 Task: Open Card Copyright Protection Review in Board Social Media Influencer Giveaway Campaign Creation and Management to Workspace Content Writing and add a team member Softage.1@softage.net, a label Green, a checklist Podcasting, an attachment from Trello, a color Green and finally, add a card description 'Develop and launch new customer retention program' and a comment 'Given the potential impact of this task on our team morale and motivation, let us ensure that we approach it with a sense of positivity and enthusiasm.'. Add a start date 'Jan 09, 1900' with a due date 'Jan 16, 1900'
Action: Mouse moved to (104, 310)
Screenshot: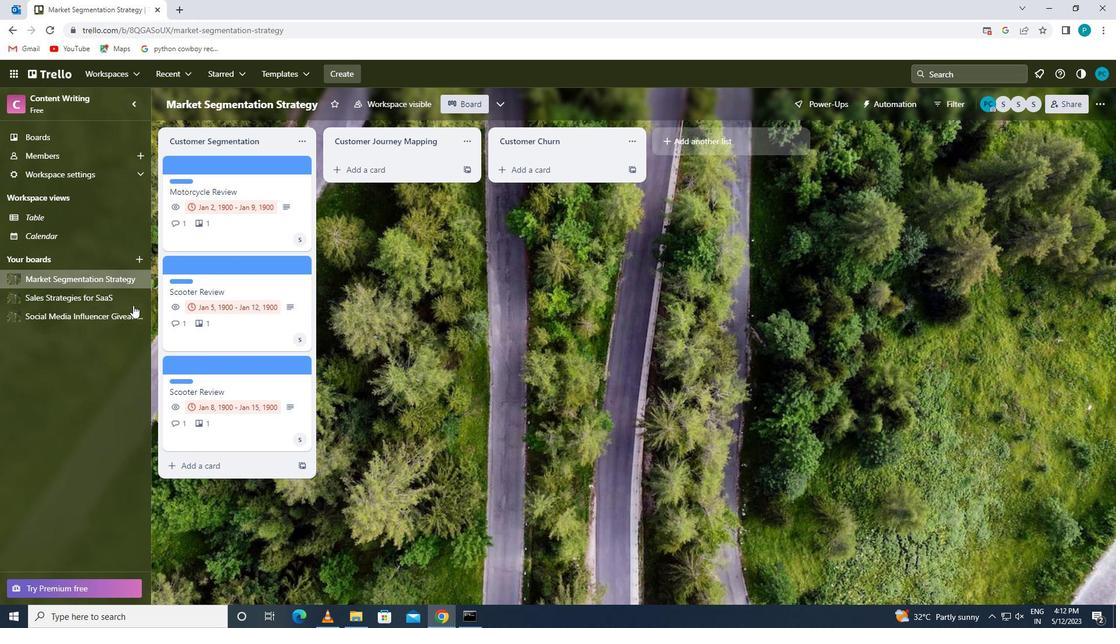 
Action: Mouse pressed left at (104, 310)
Screenshot: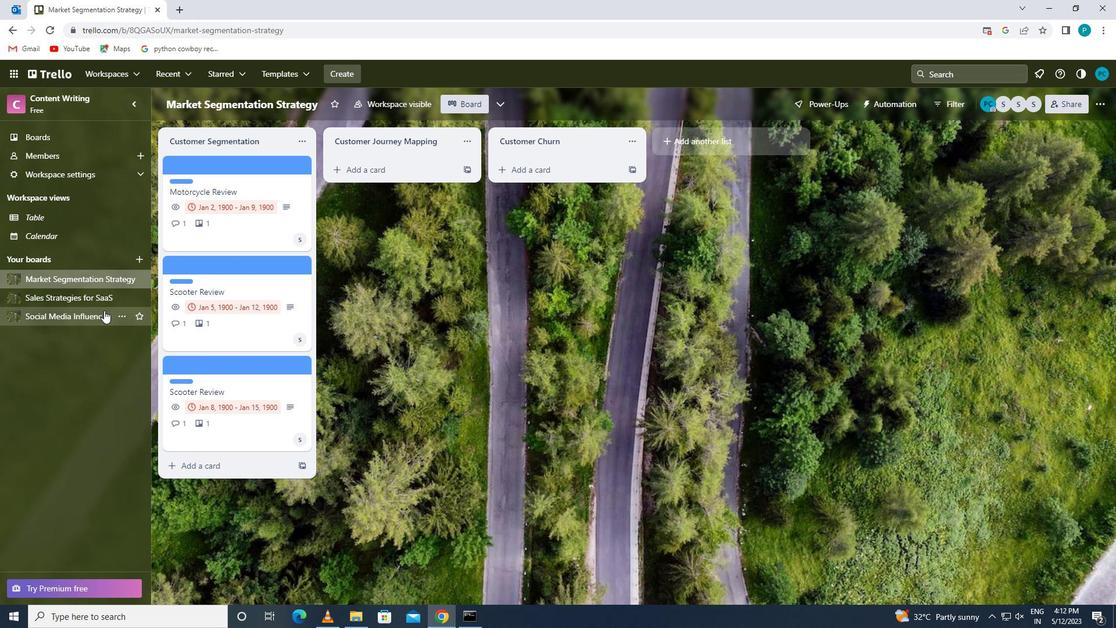 
Action: Mouse moved to (201, 369)
Screenshot: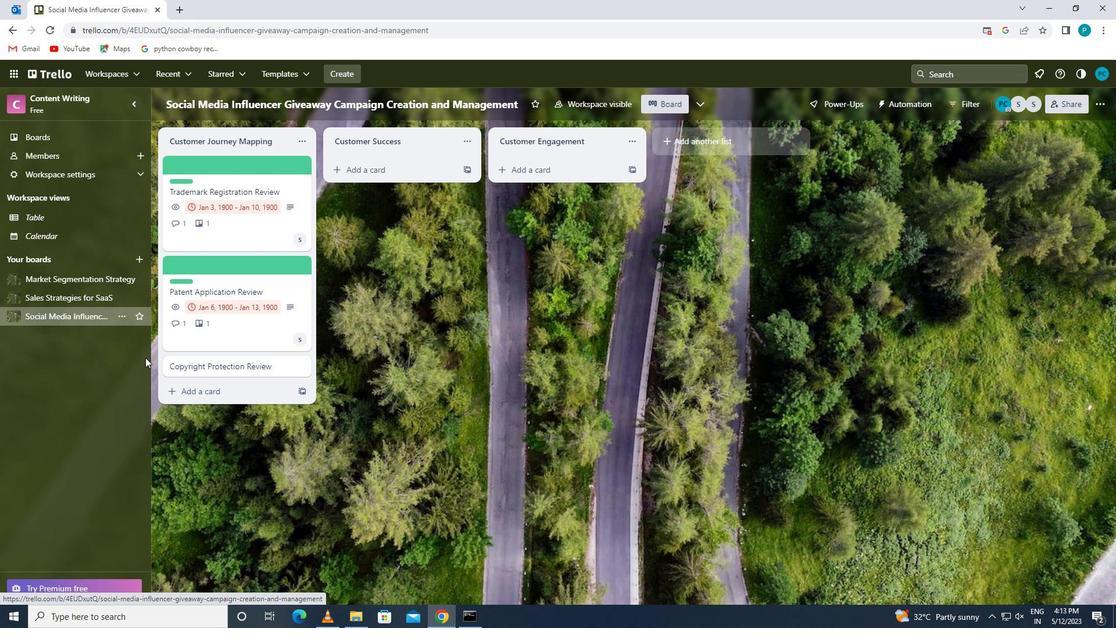 
Action: Mouse pressed left at (201, 369)
Screenshot: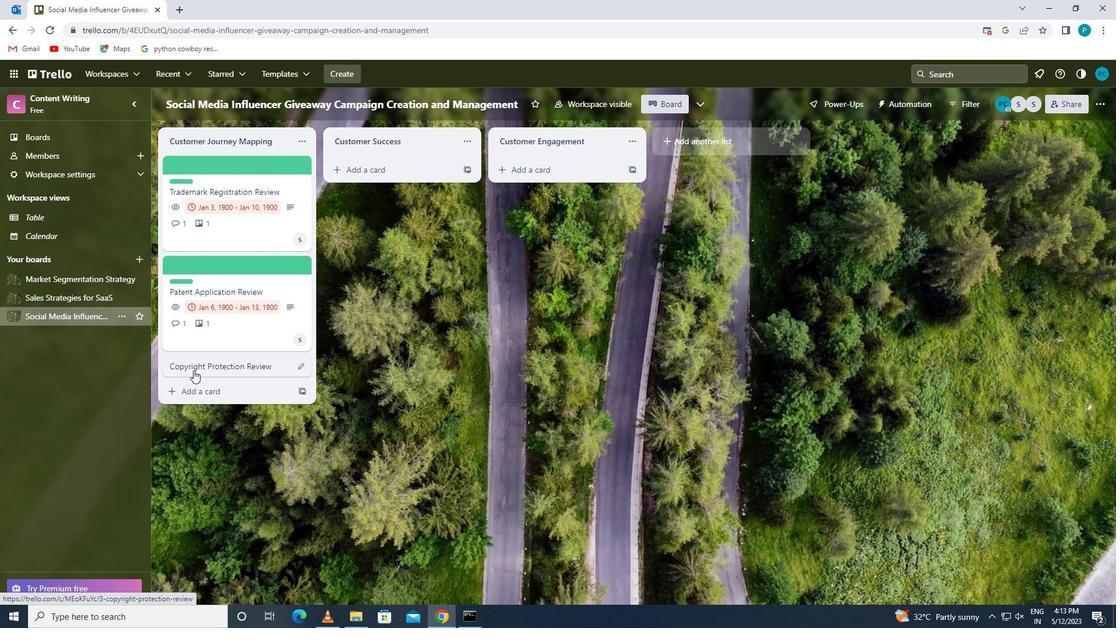
Action: Mouse moved to (701, 201)
Screenshot: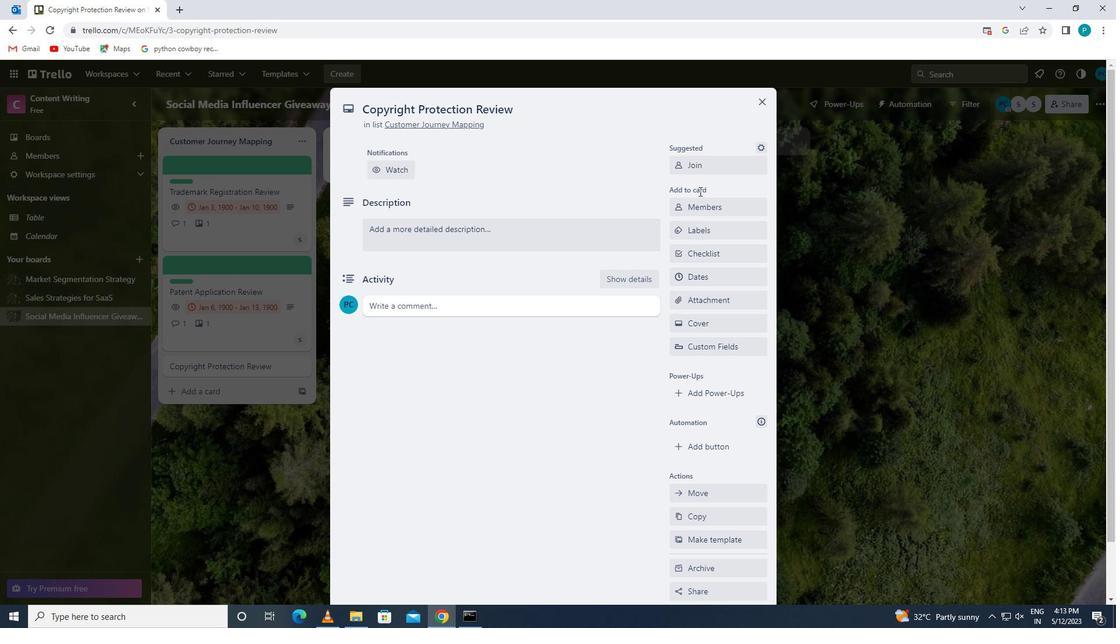 
Action: Mouse pressed left at (701, 201)
Screenshot: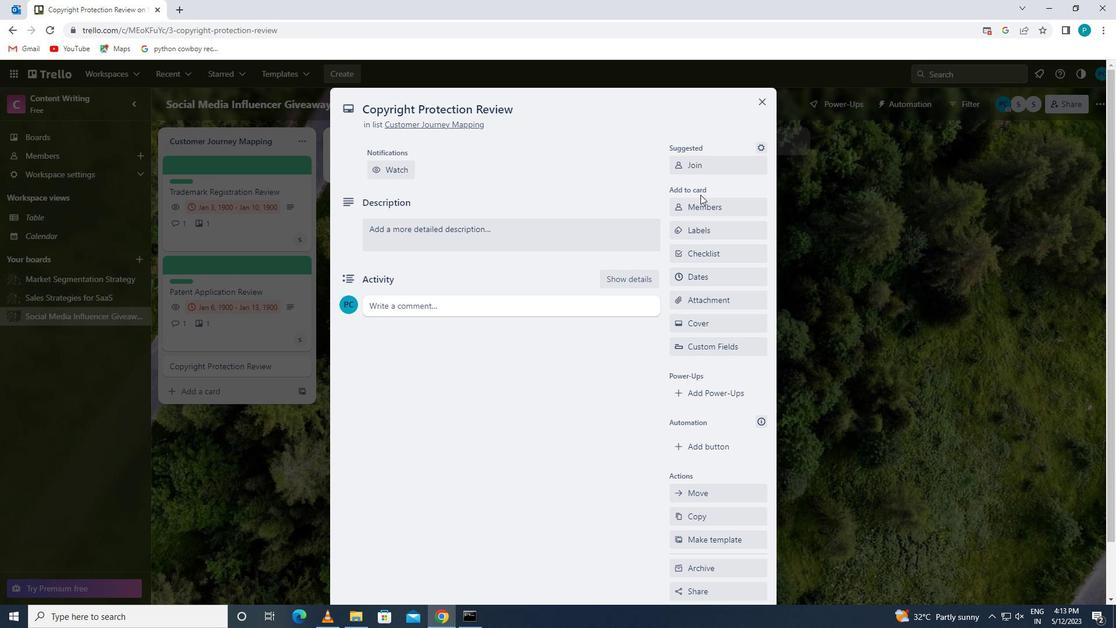 
Action: Mouse moved to (696, 255)
Screenshot: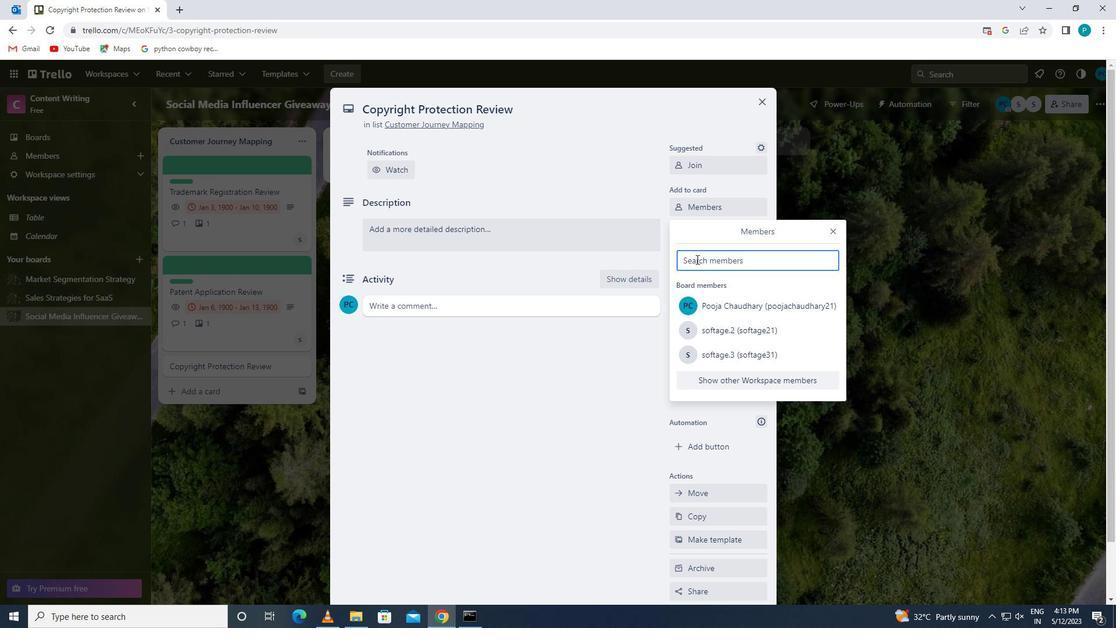 
Action: Key pressed s
Screenshot: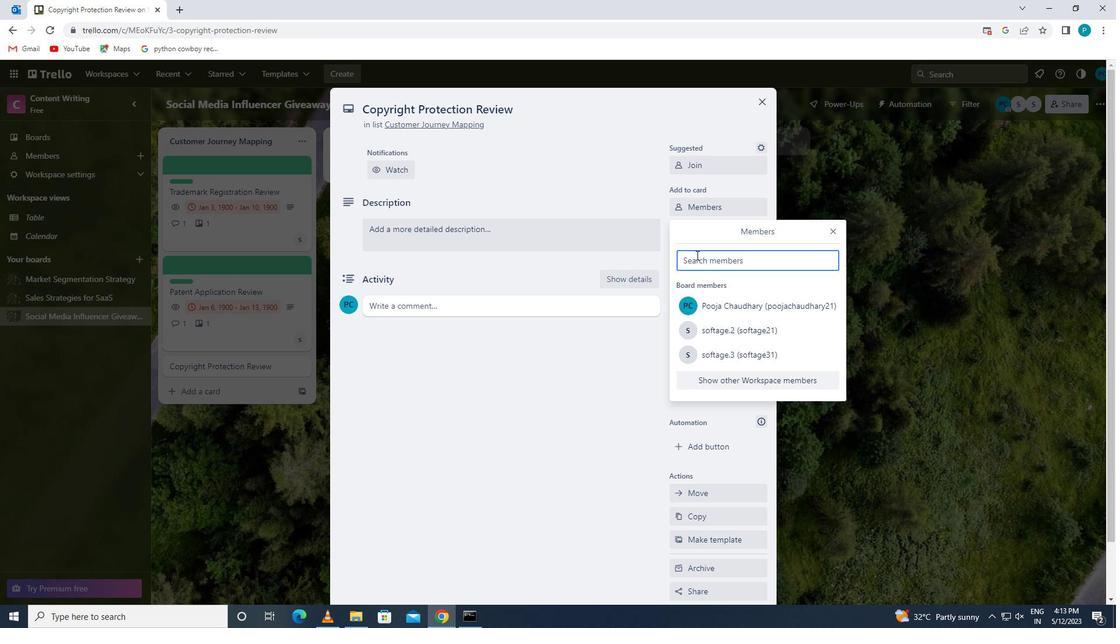 
Action: Mouse moved to (734, 381)
Screenshot: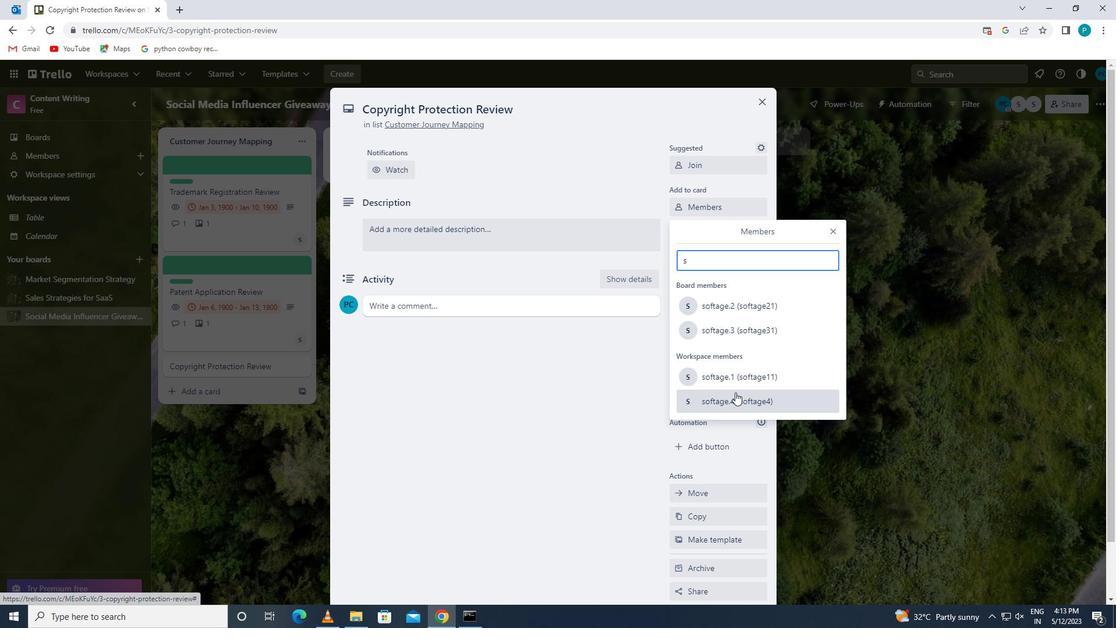 
Action: Mouse pressed left at (734, 381)
Screenshot: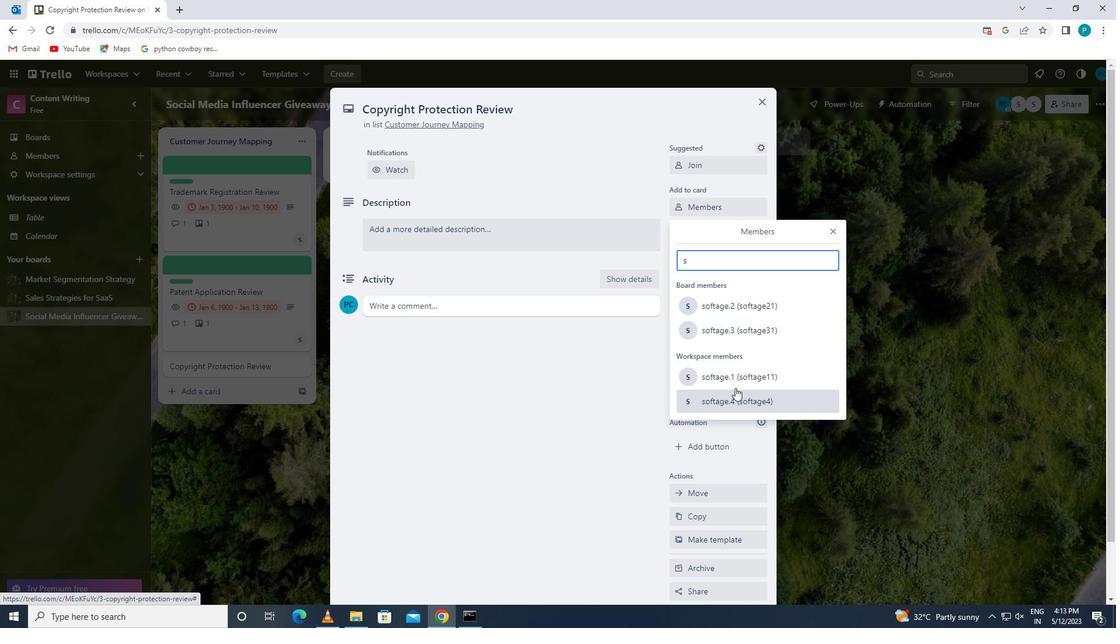 
Action: Mouse moved to (837, 227)
Screenshot: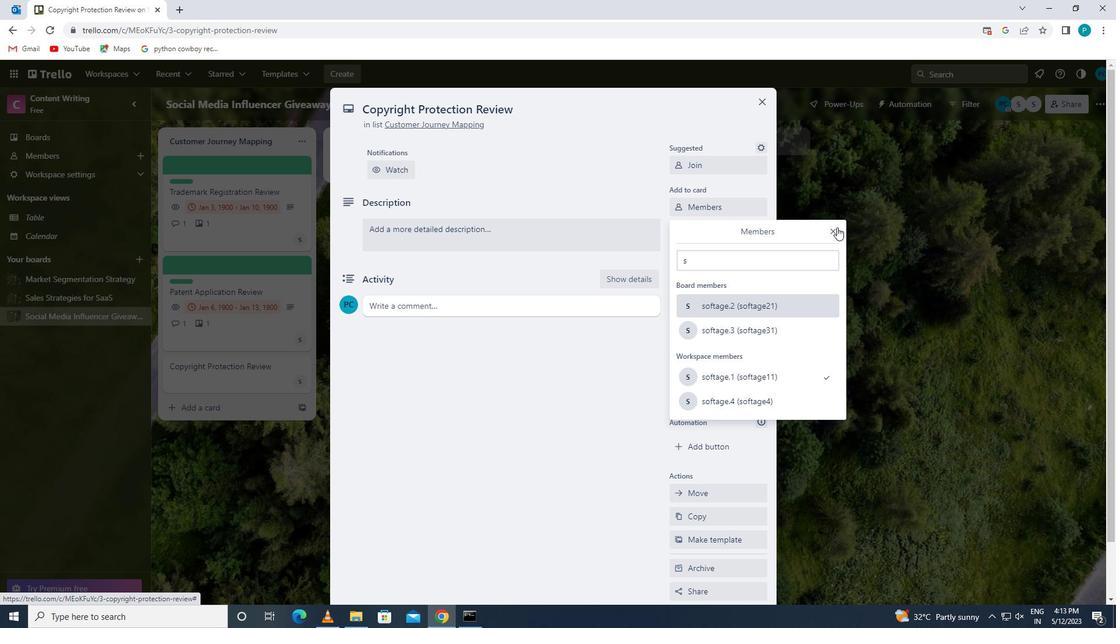 
Action: Mouse pressed left at (837, 227)
Screenshot: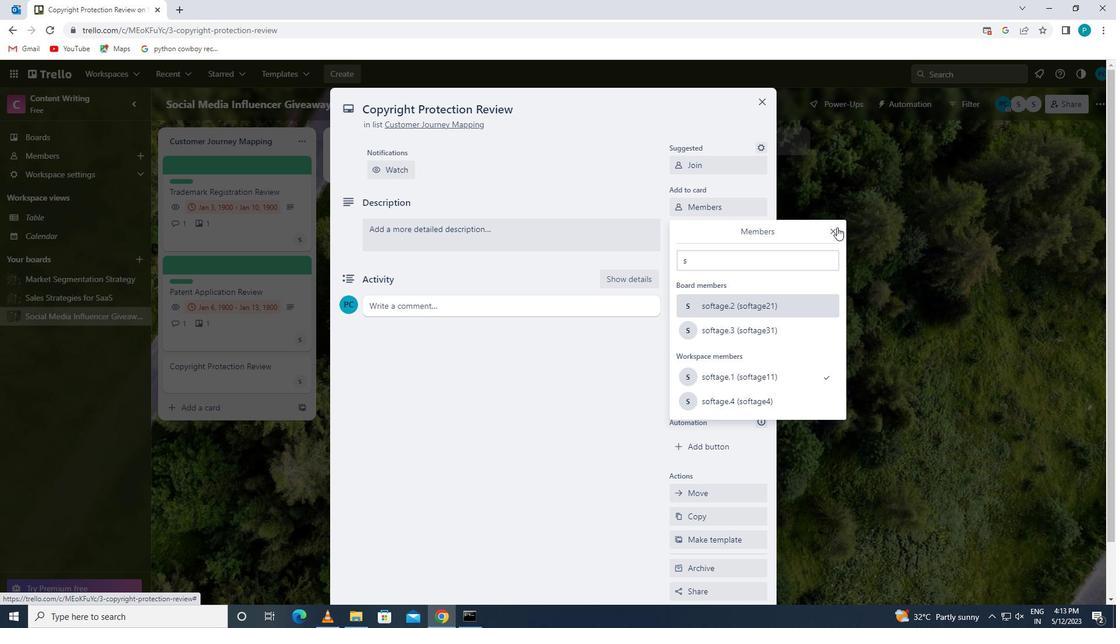 
Action: Mouse moved to (721, 233)
Screenshot: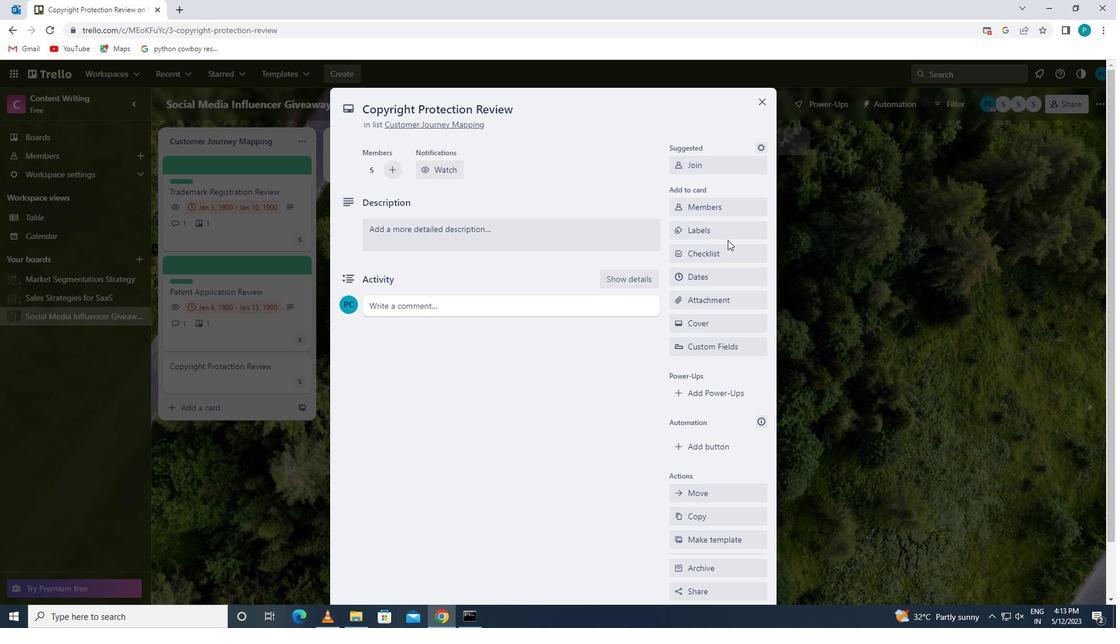
Action: Mouse pressed left at (721, 233)
Screenshot: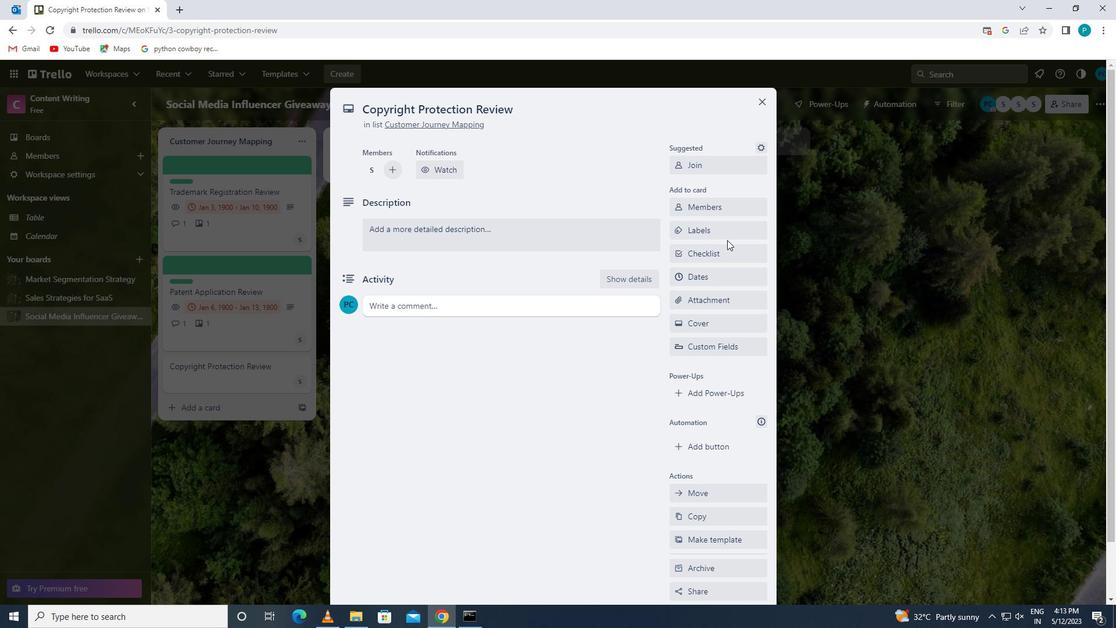 
Action: Mouse moved to (723, 460)
Screenshot: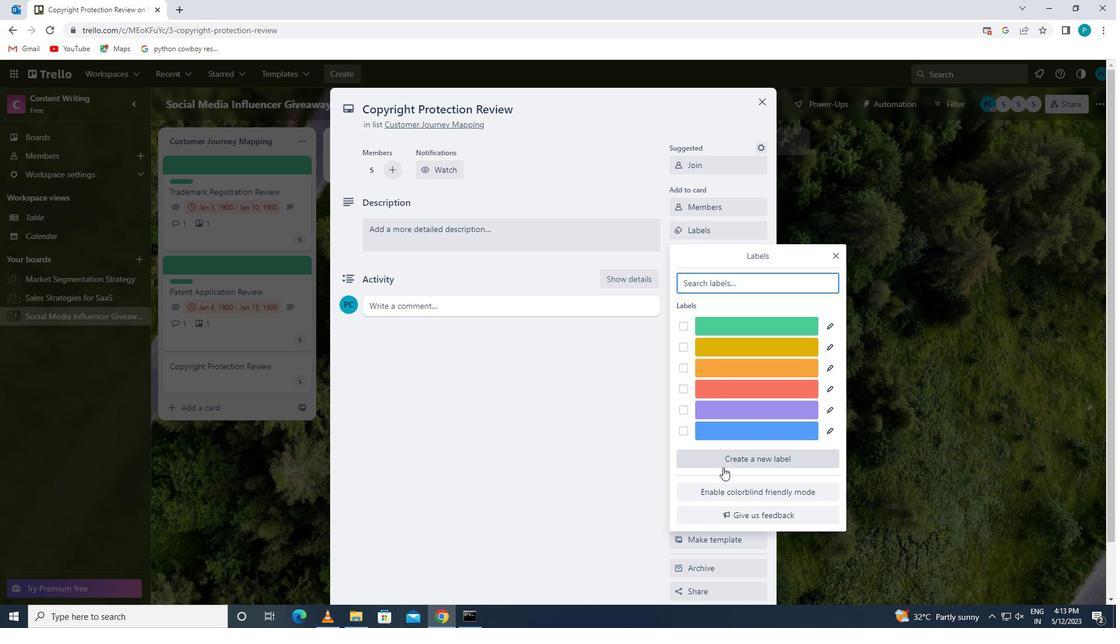 
Action: Mouse pressed left at (723, 460)
Screenshot: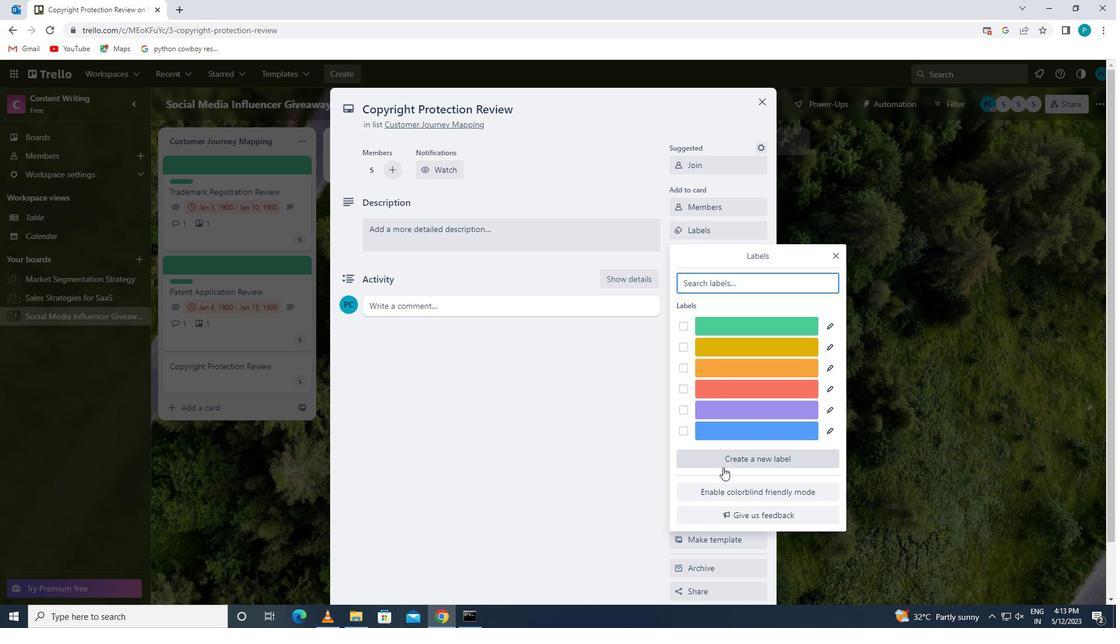 
Action: Mouse moved to (694, 427)
Screenshot: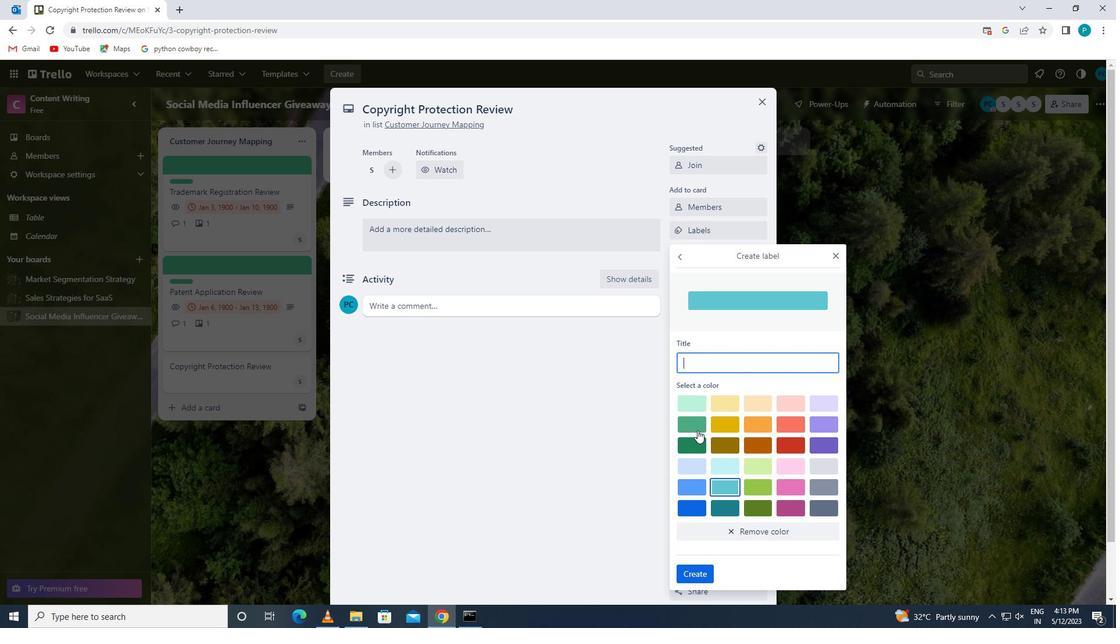 
Action: Mouse pressed left at (694, 427)
Screenshot: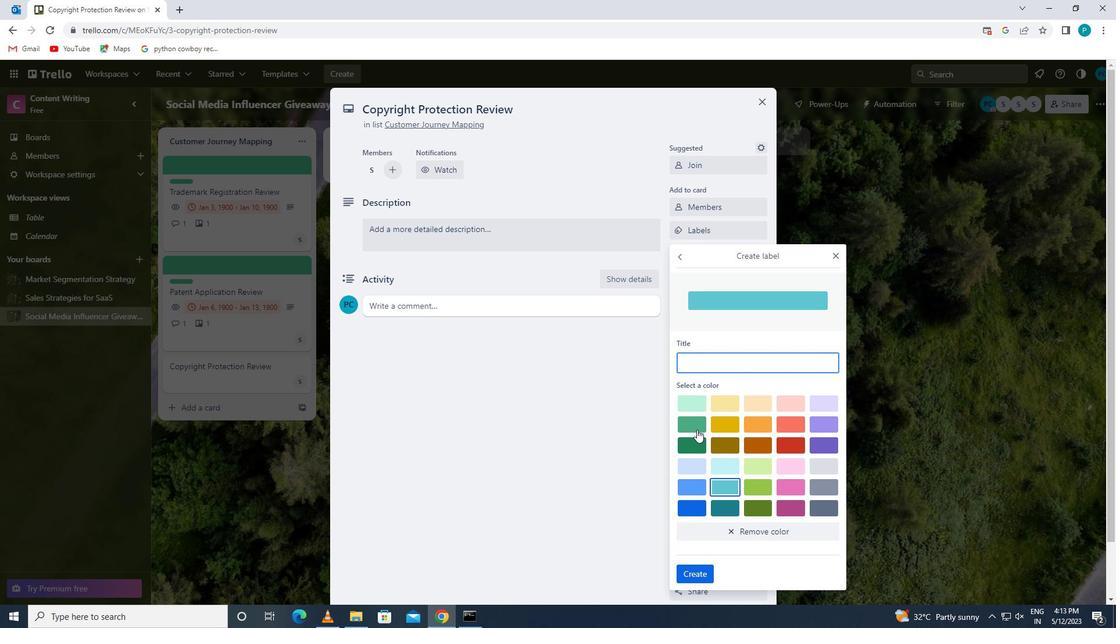 
Action: Mouse moved to (698, 573)
Screenshot: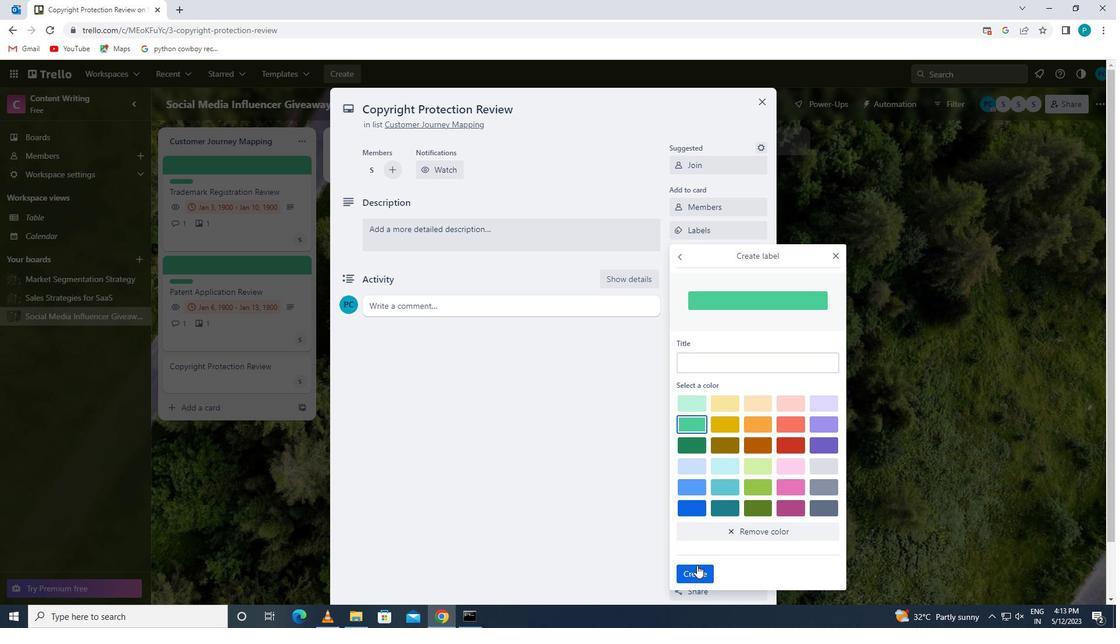 
Action: Mouse pressed left at (698, 573)
Screenshot: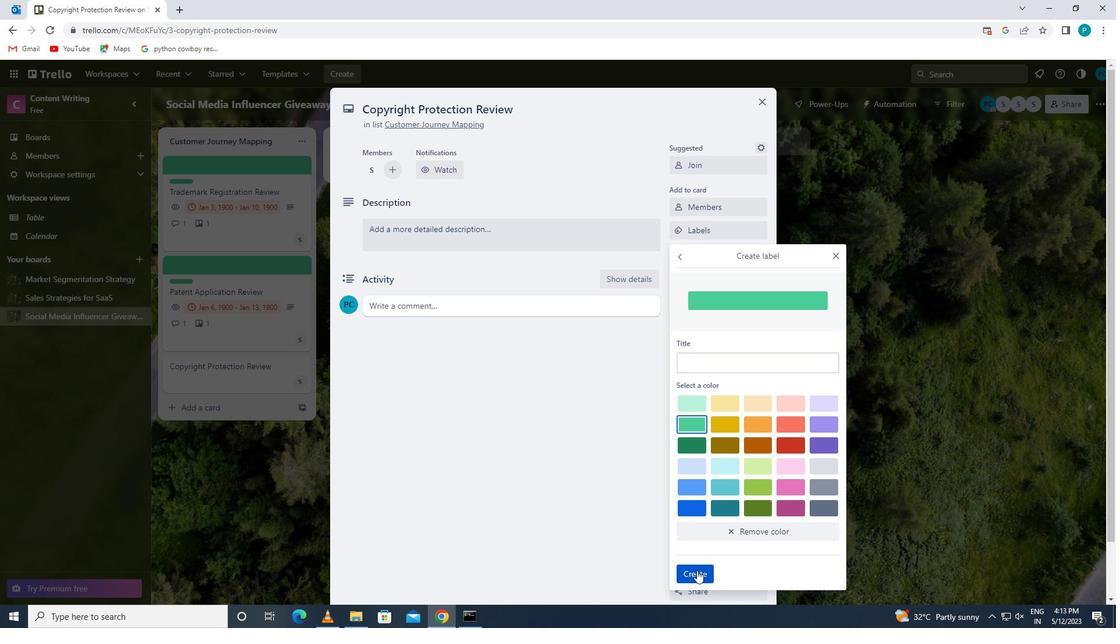 
Action: Mouse moved to (840, 254)
Screenshot: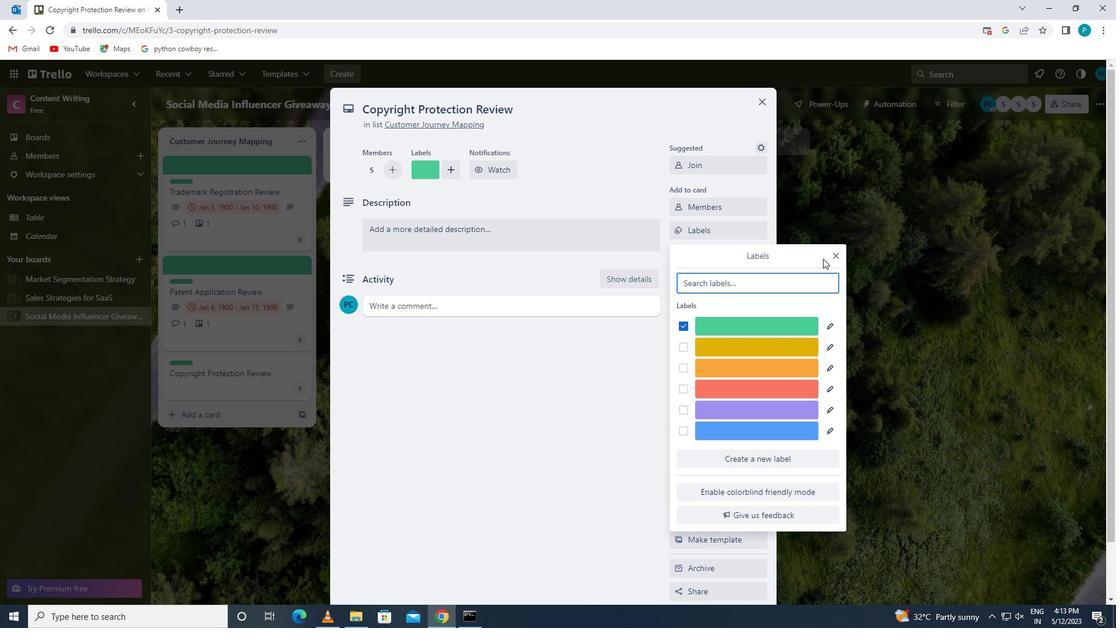 
Action: Mouse pressed left at (840, 254)
Screenshot: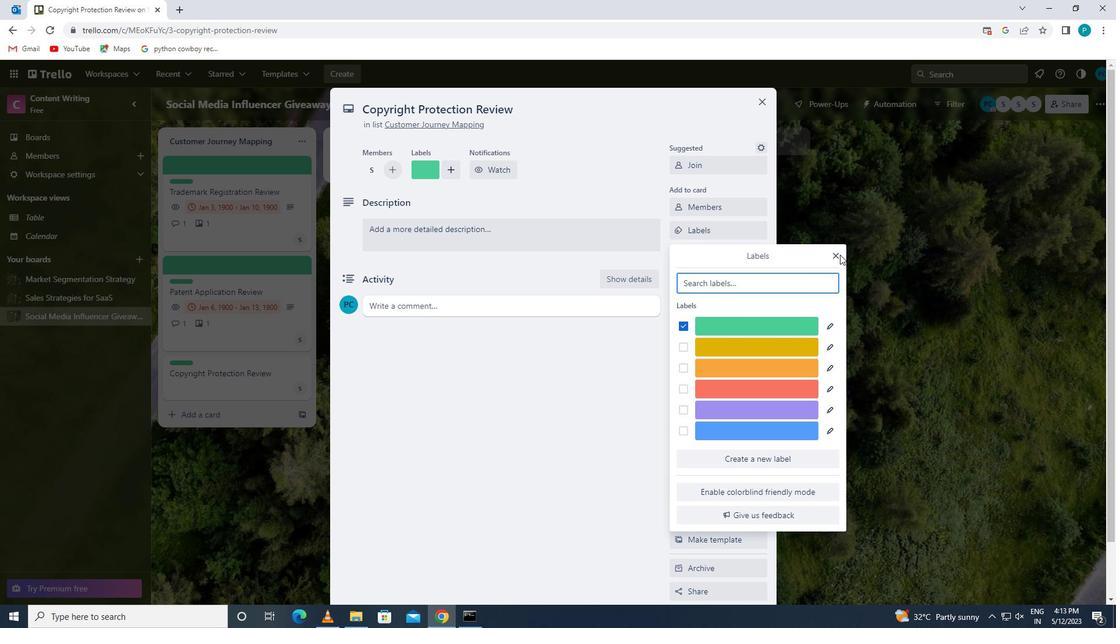
Action: Mouse moved to (838, 251)
Screenshot: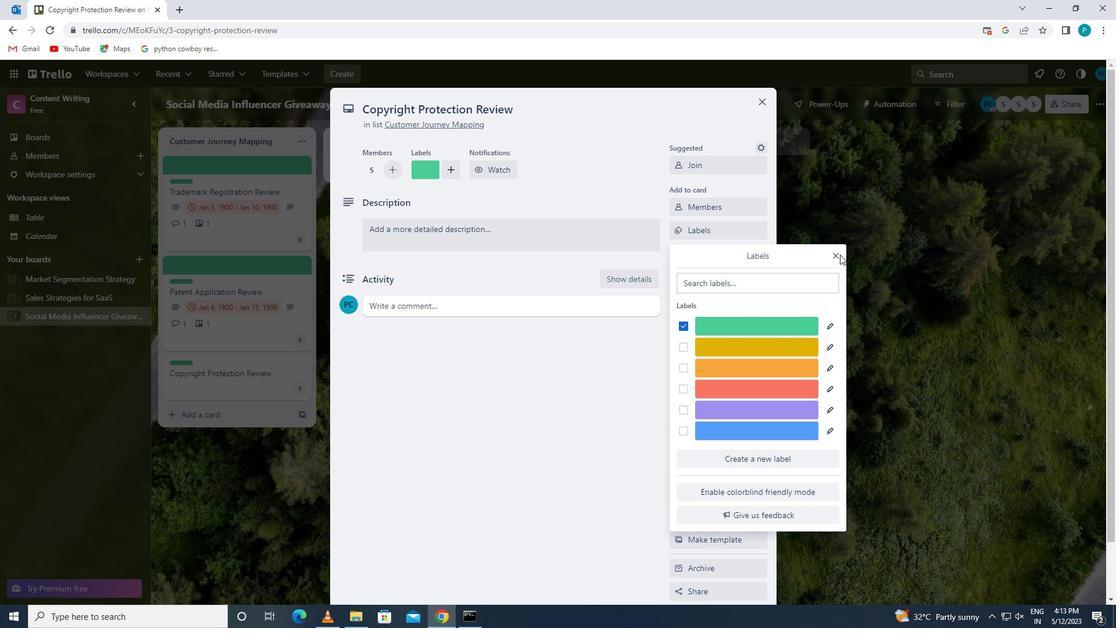 
Action: Mouse pressed left at (838, 251)
Screenshot: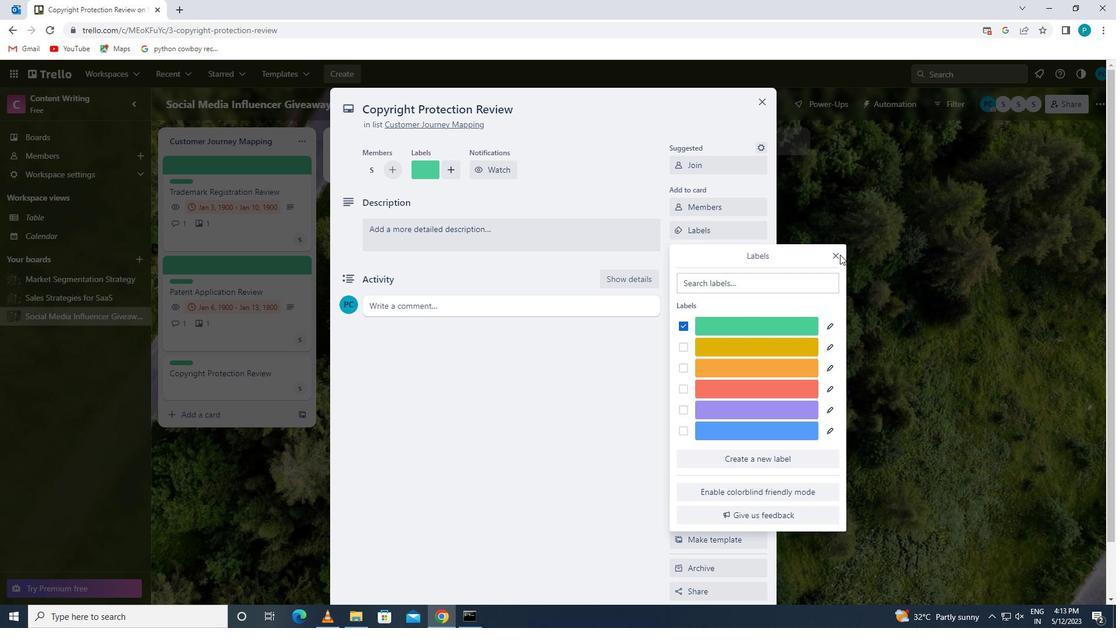 
Action: Mouse moved to (735, 246)
Screenshot: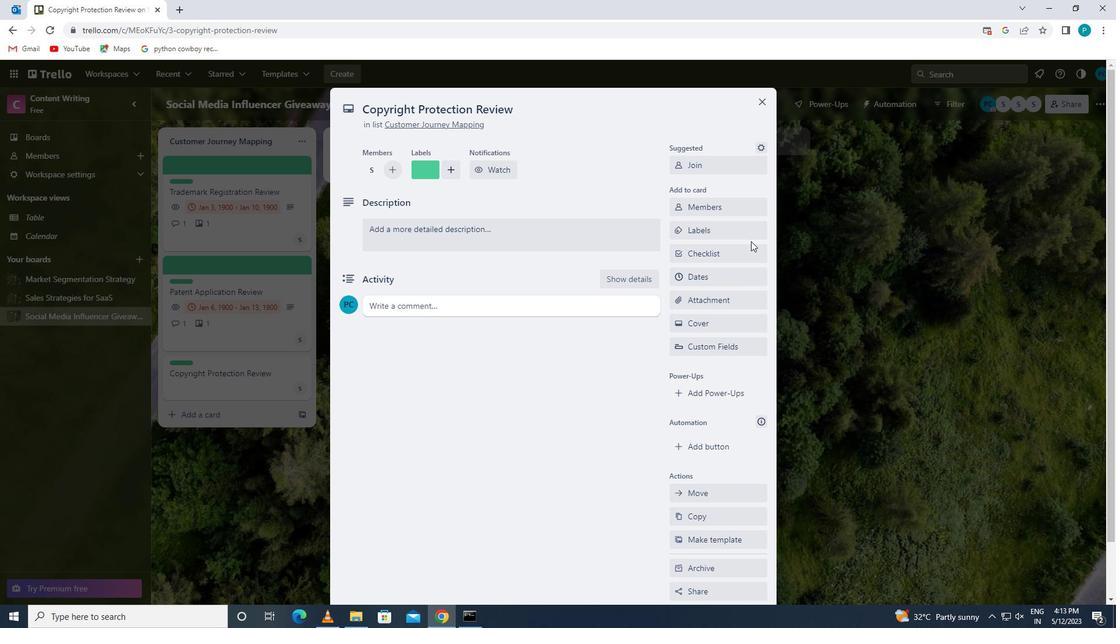 
Action: Mouse pressed left at (735, 246)
Screenshot: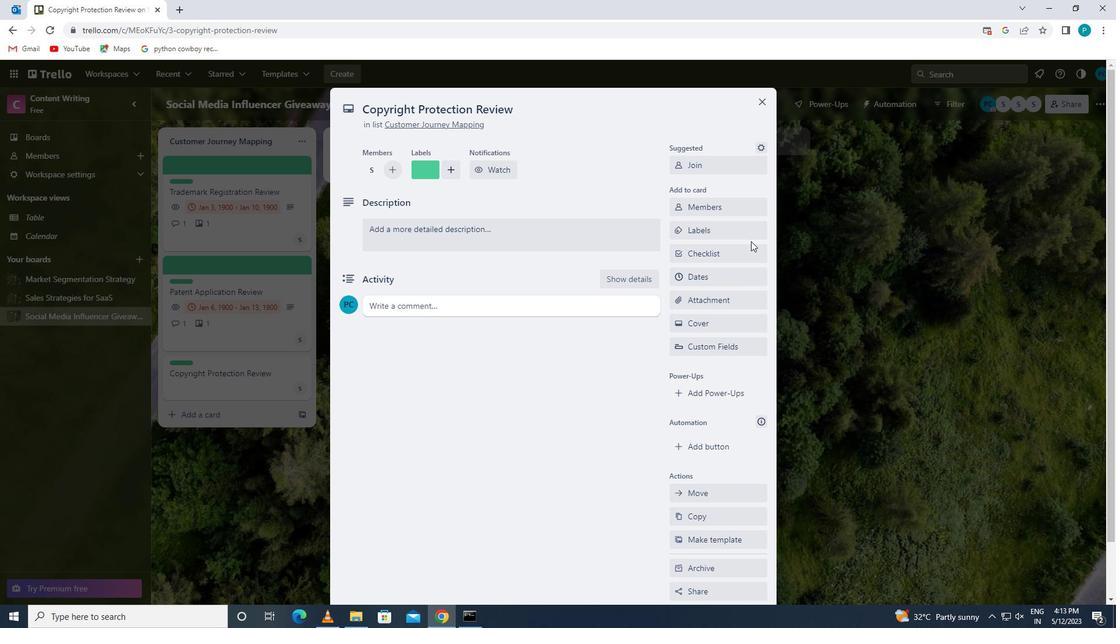 
Action: Key pressed po
Screenshot: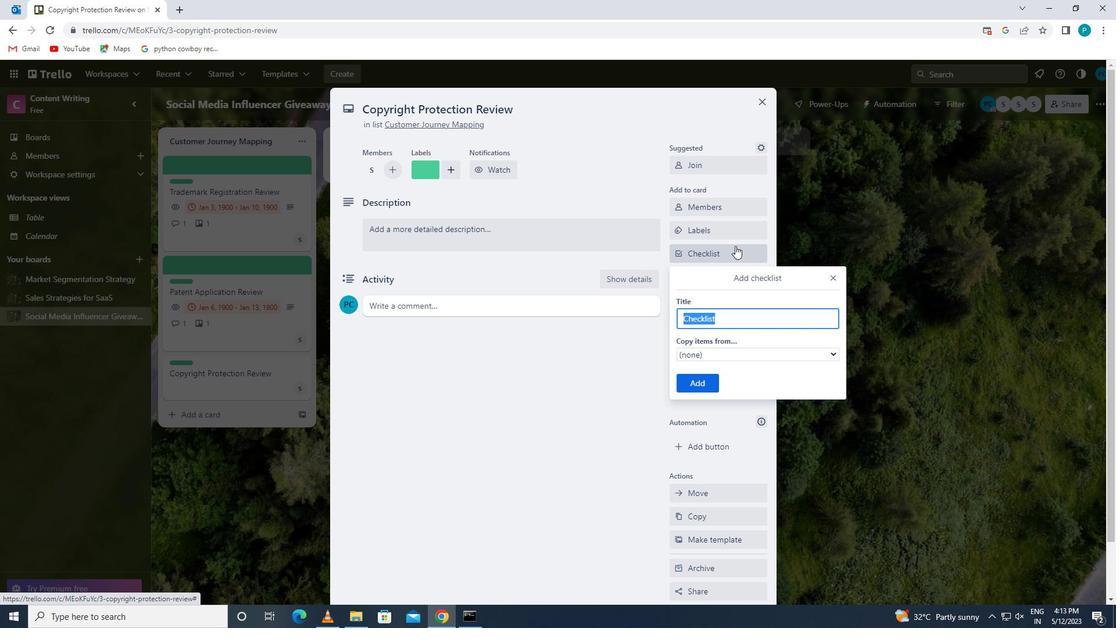 
Action: Mouse moved to (751, 355)
Screenshot: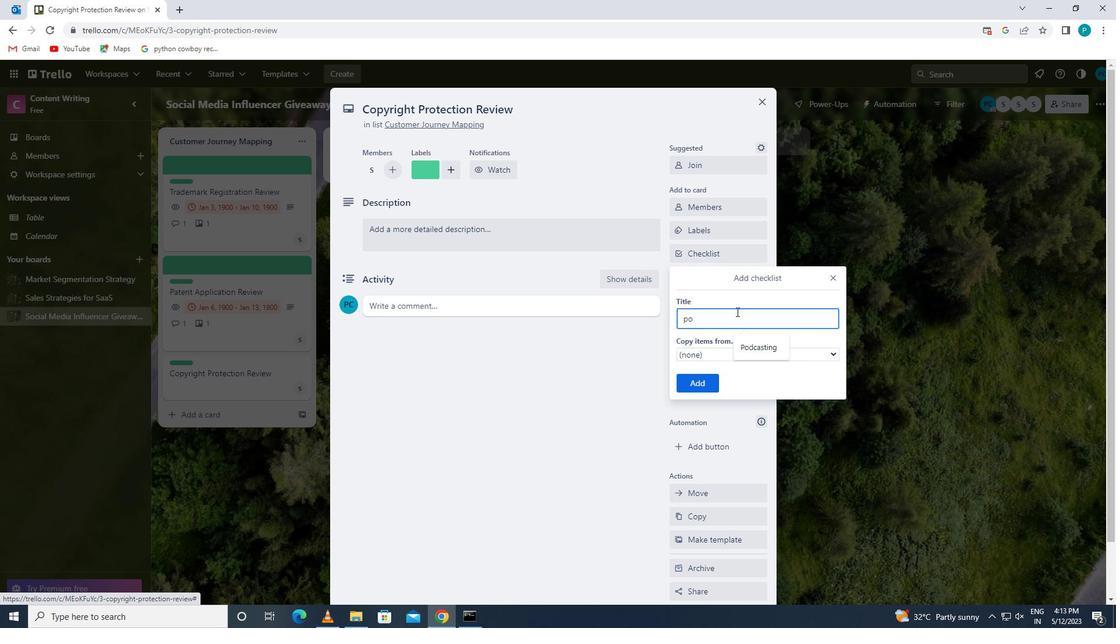 
Action: Mouse pressed left at (751, 355)
Screenshot: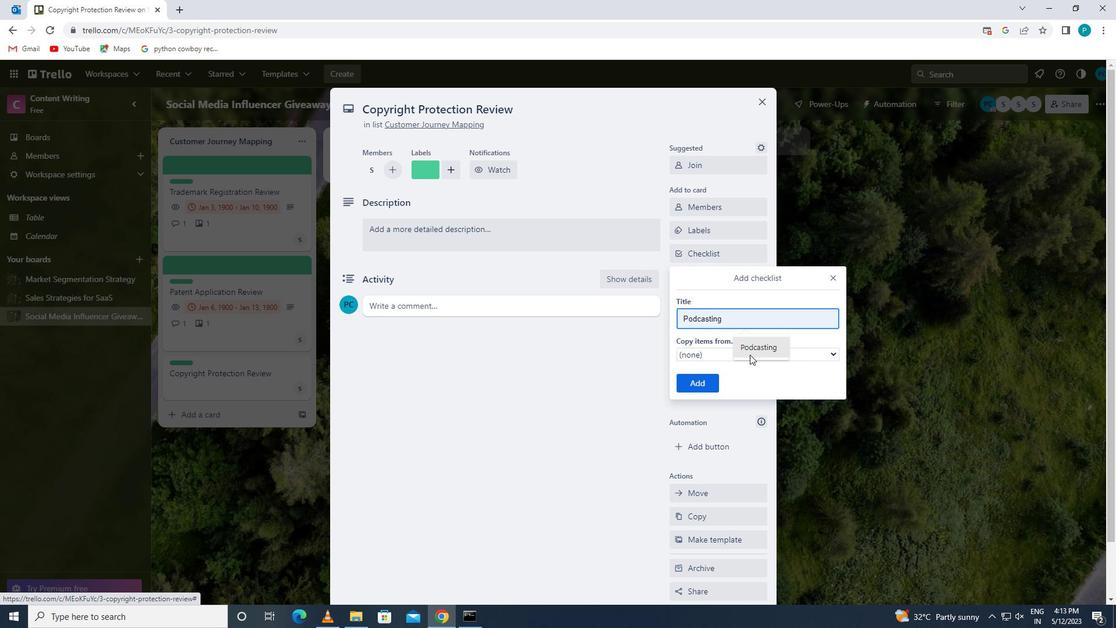 
Action: Mouse moved to (707, 381)
Screenshot: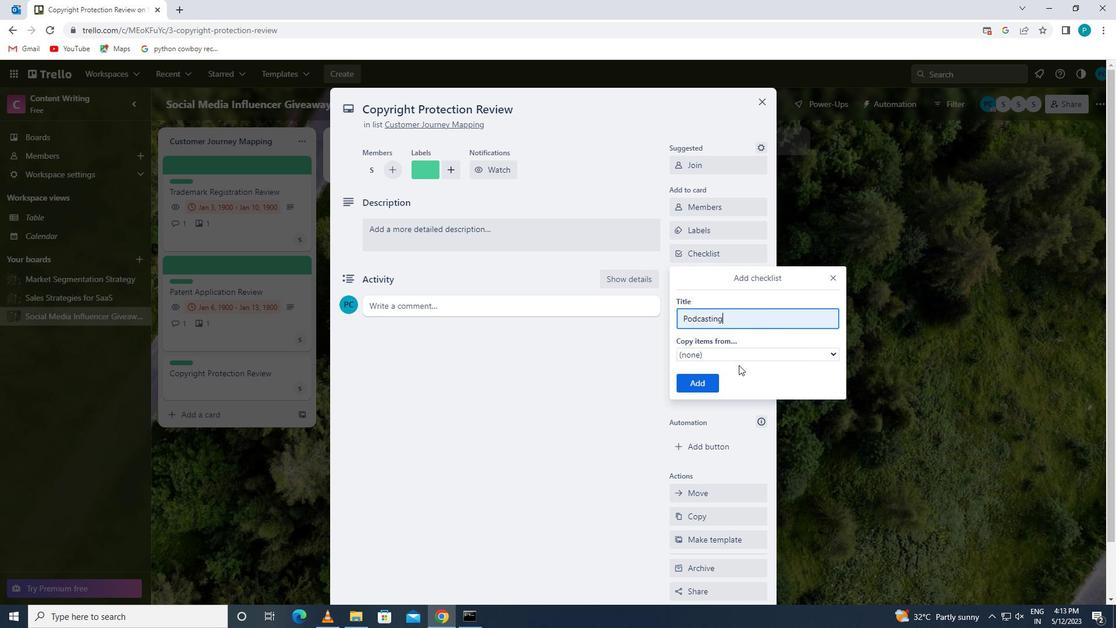 
Action: Mouse pressed left at (707, 381)
Screenshot: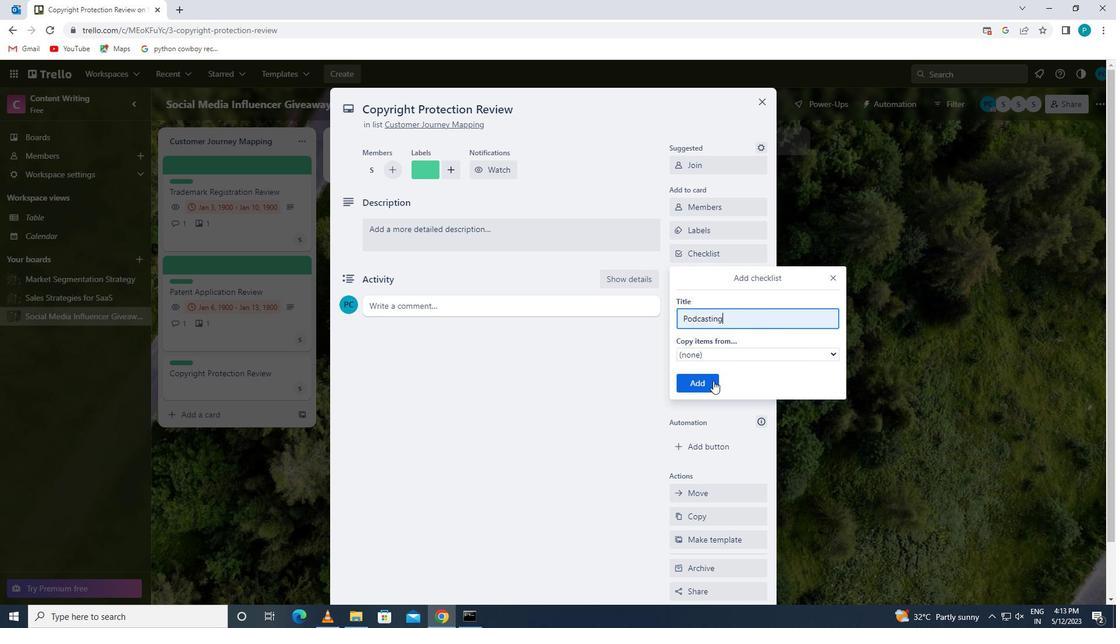 
Action: Mouse moved to (712, 304)
Screenshot: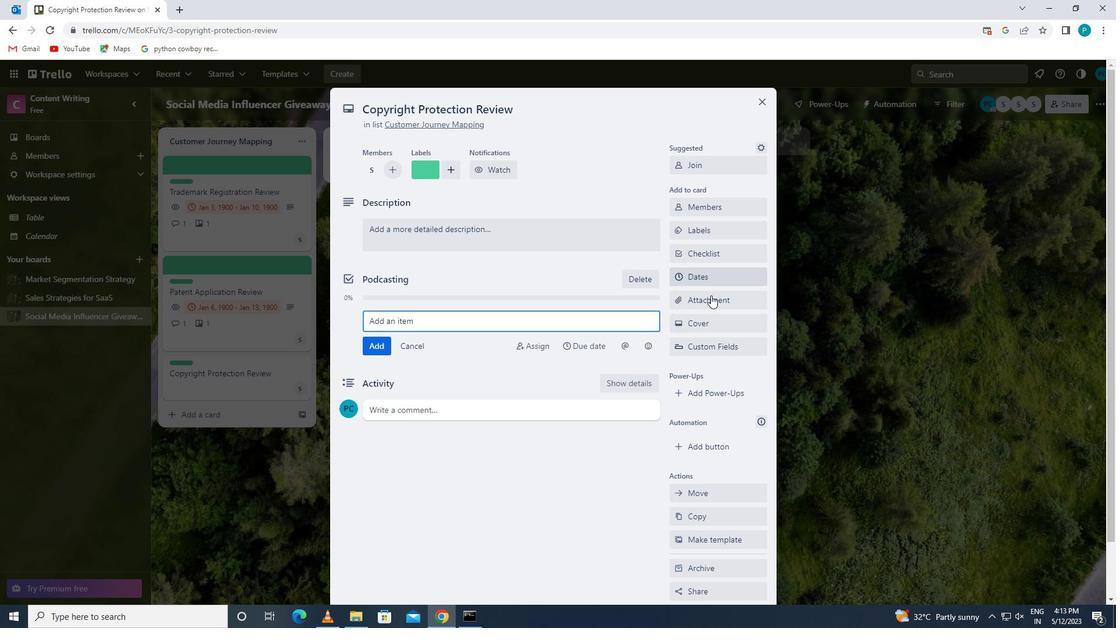 
Action: Mouse pressed left at (712, 304)
Screenshot: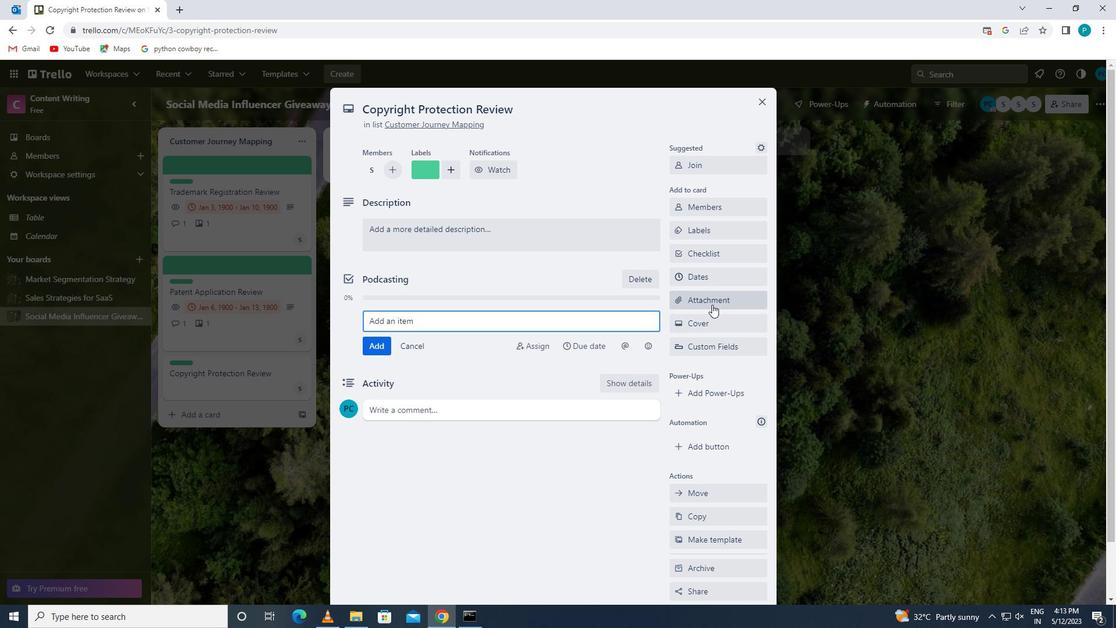 
Action: Mouse moved to (708, 364)
Screenshot: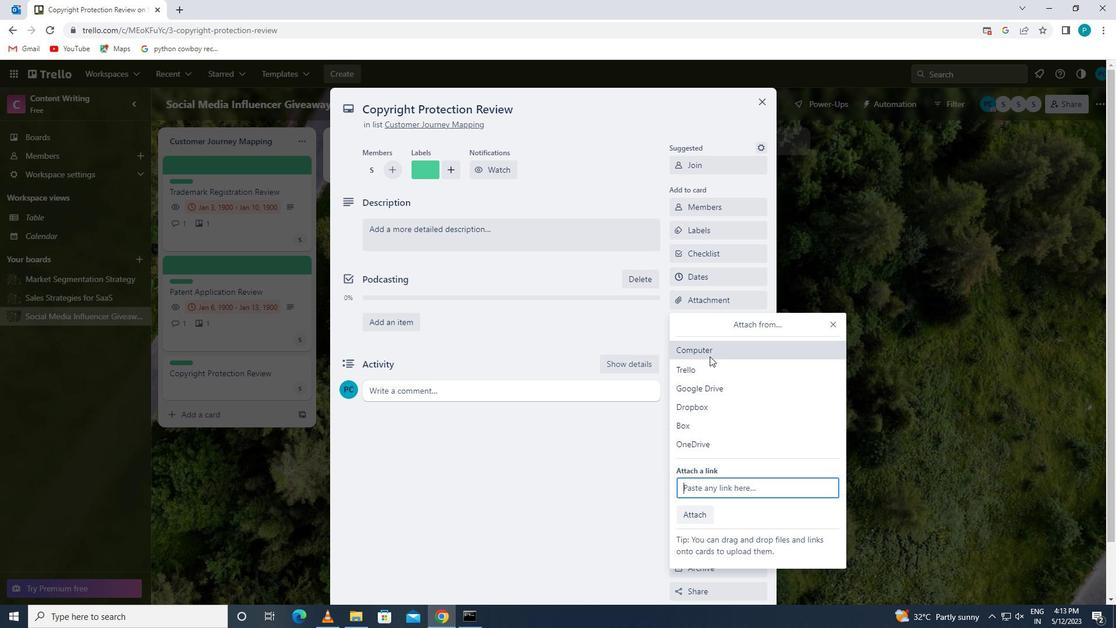 
Action: Mouse pressed left at (708, 364)
Screenshot: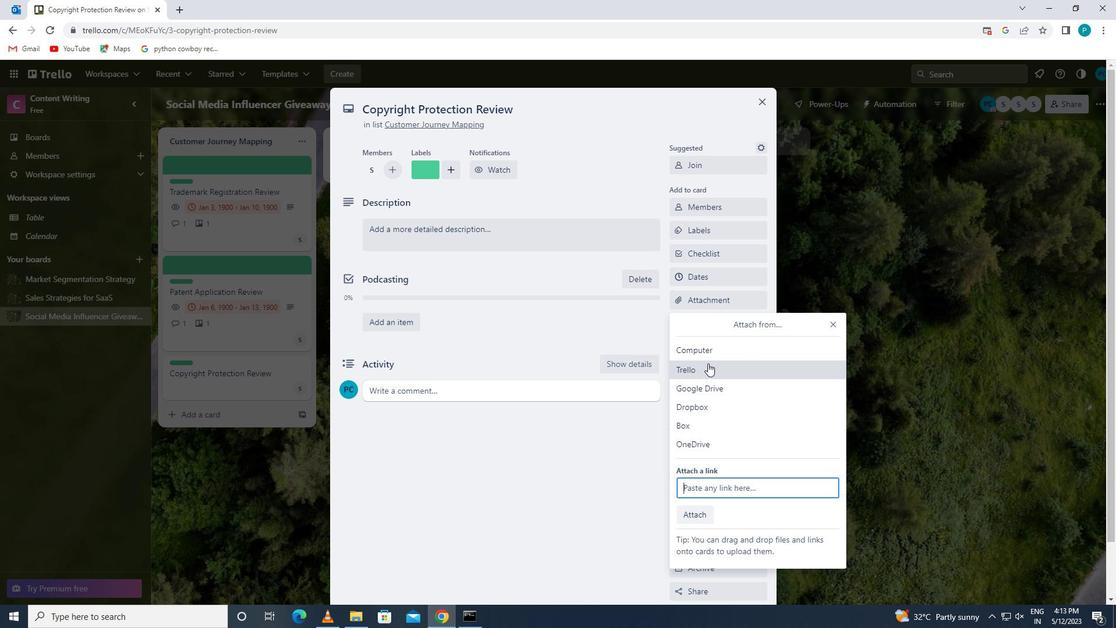 
Action: Mouse moved to (706, 382)
Screenshot: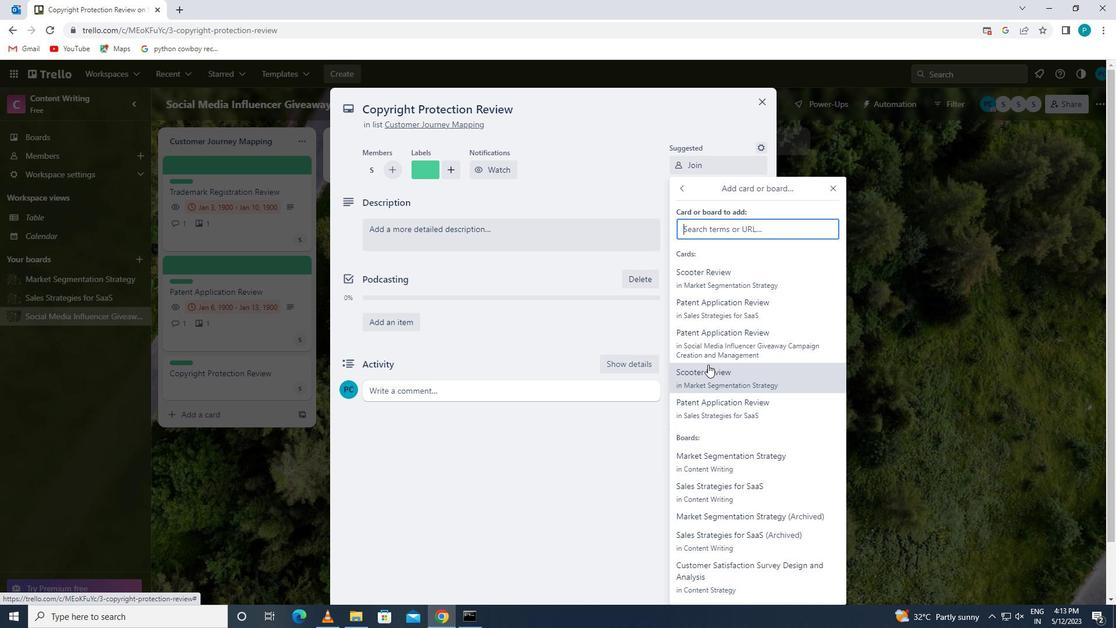 
Action: Mouse pressed left at (706, 382)
Screenshot: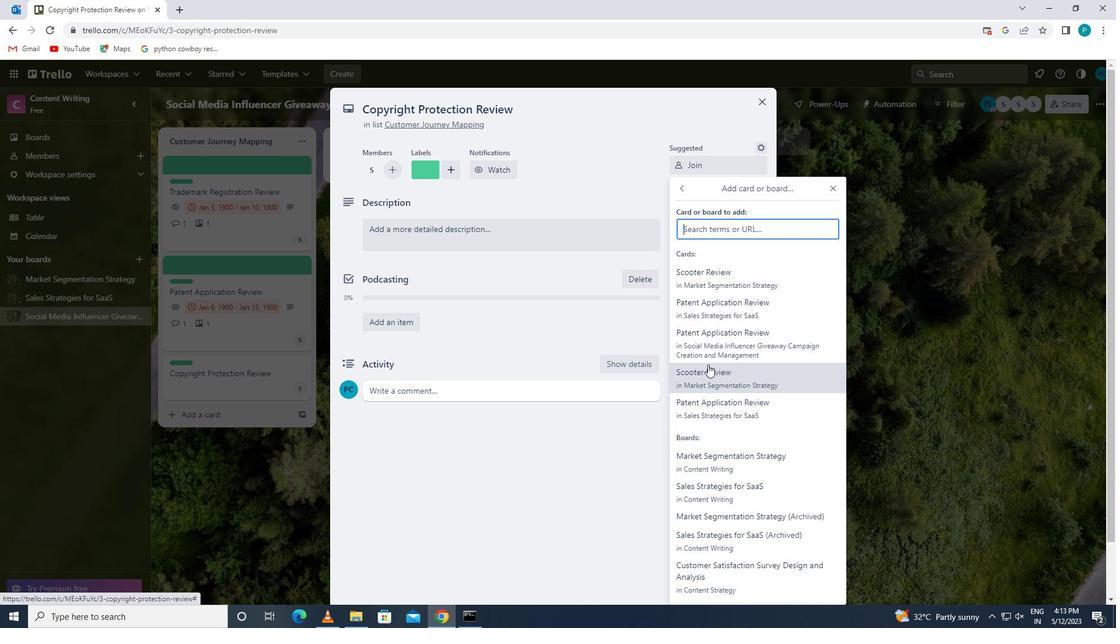 
Action: Mouse moved to (730, 322)
Screenshot: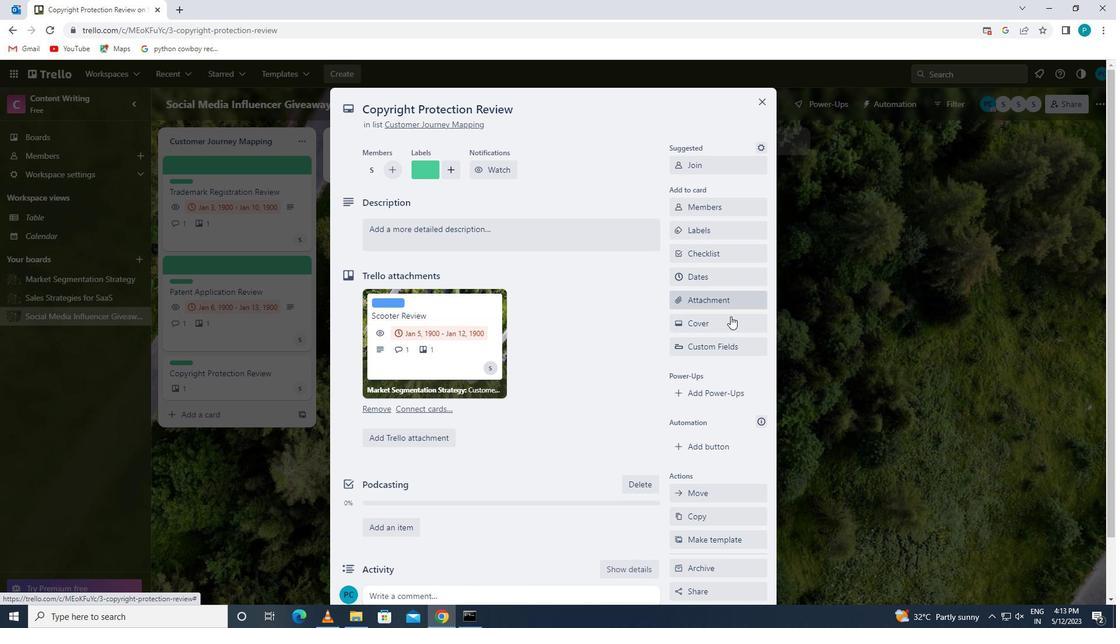 
Action: Mouse pressed left at (730, 322)
Screenshot: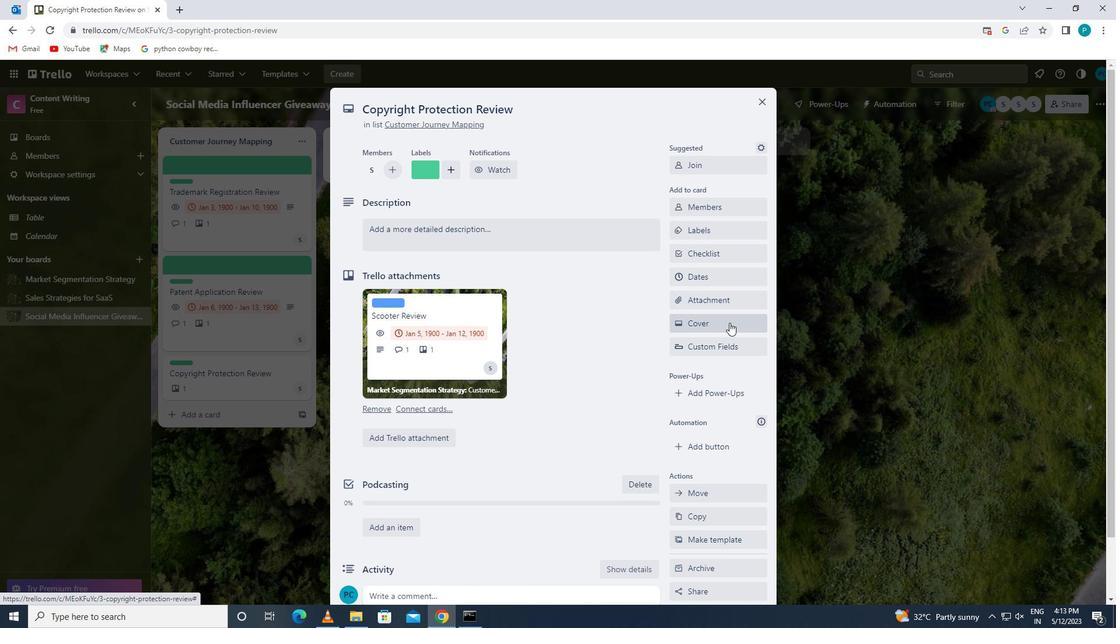 
Action: Mouse moved to (674, 371)
Screenshot: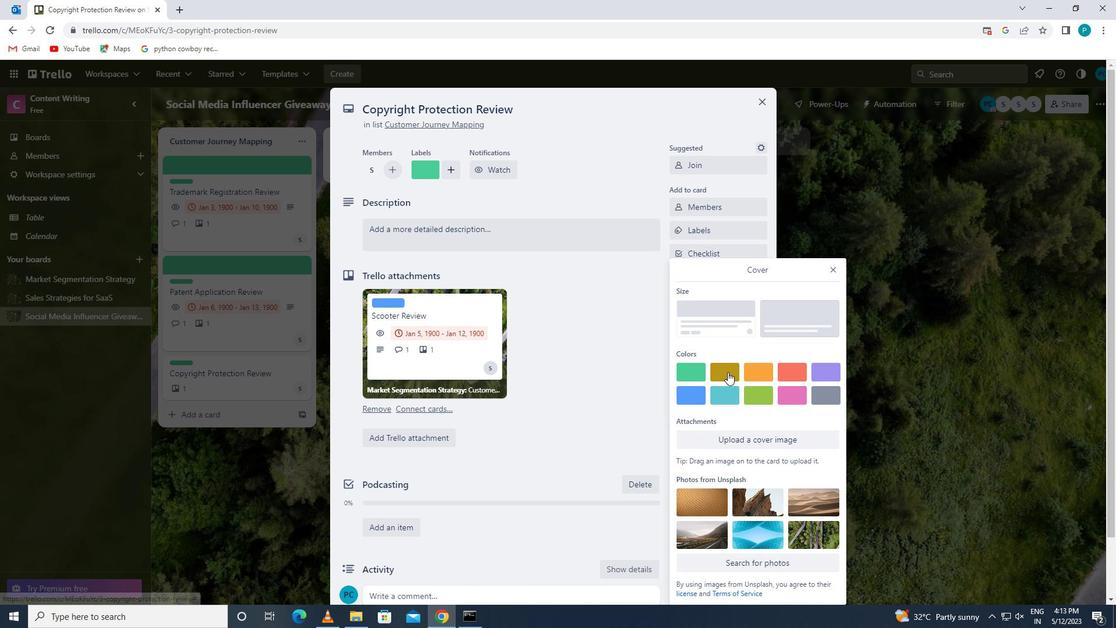 
Action: Mouse pressed left at (674, 371)
Screenshot: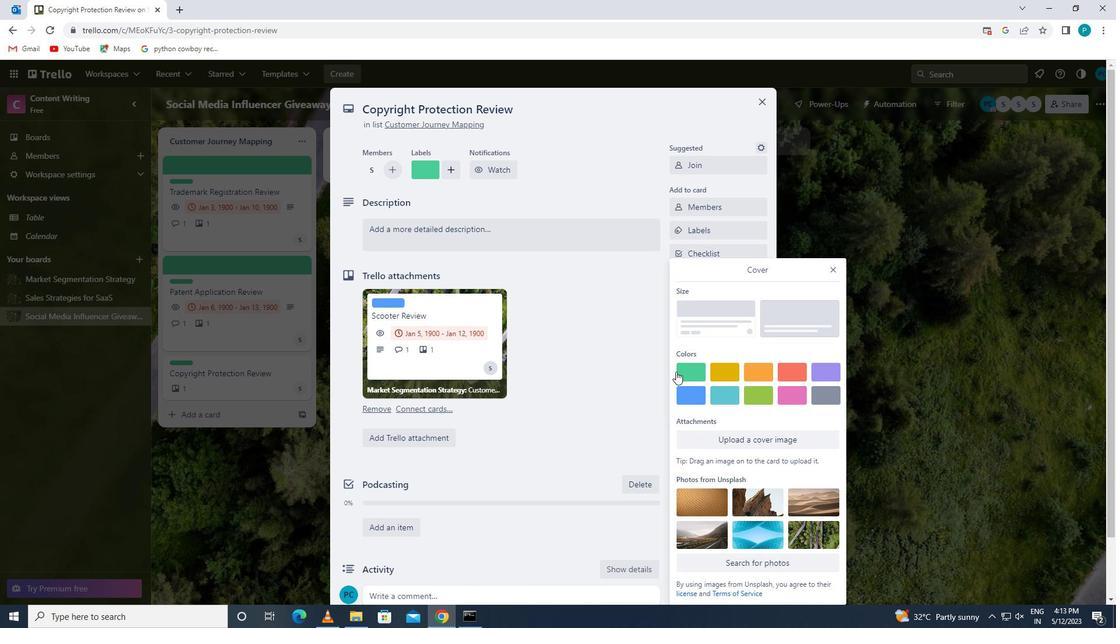 
Action: Mouse moved to (678, 371)
Screenshot: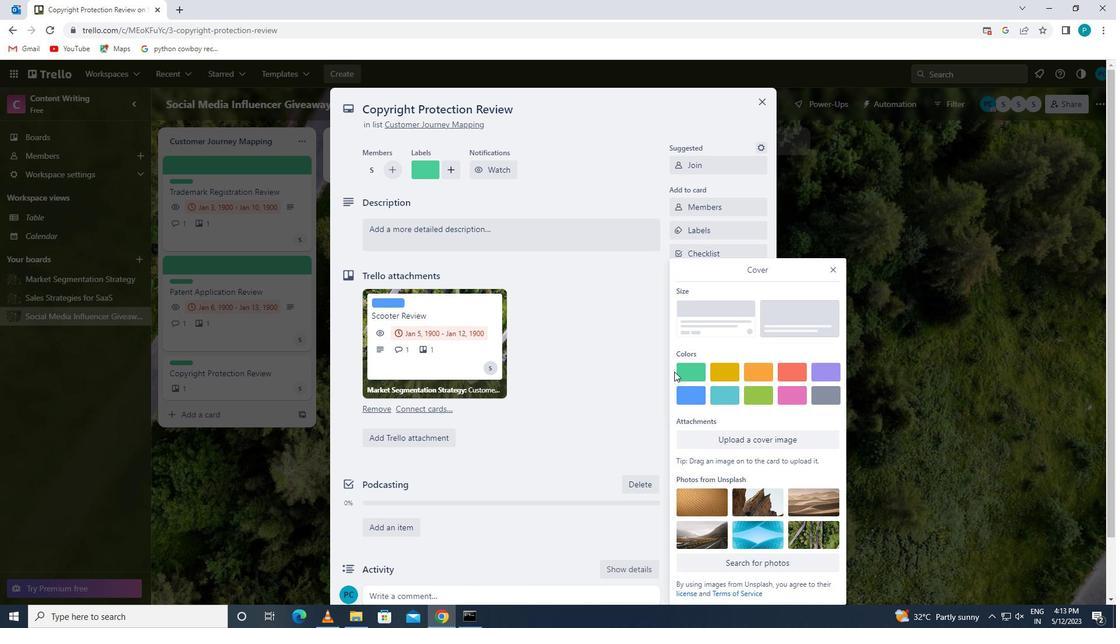 
Action: Mouse pressed left at (678, 371)
Screenshot: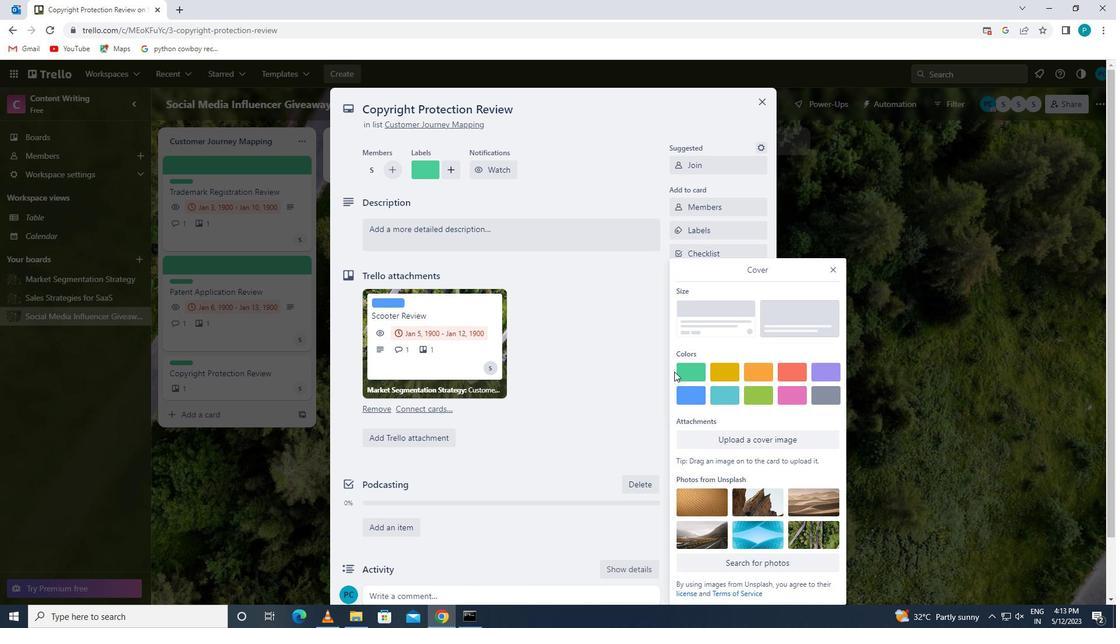 
Action: Mouse moved to (833, 247)
Screenshot: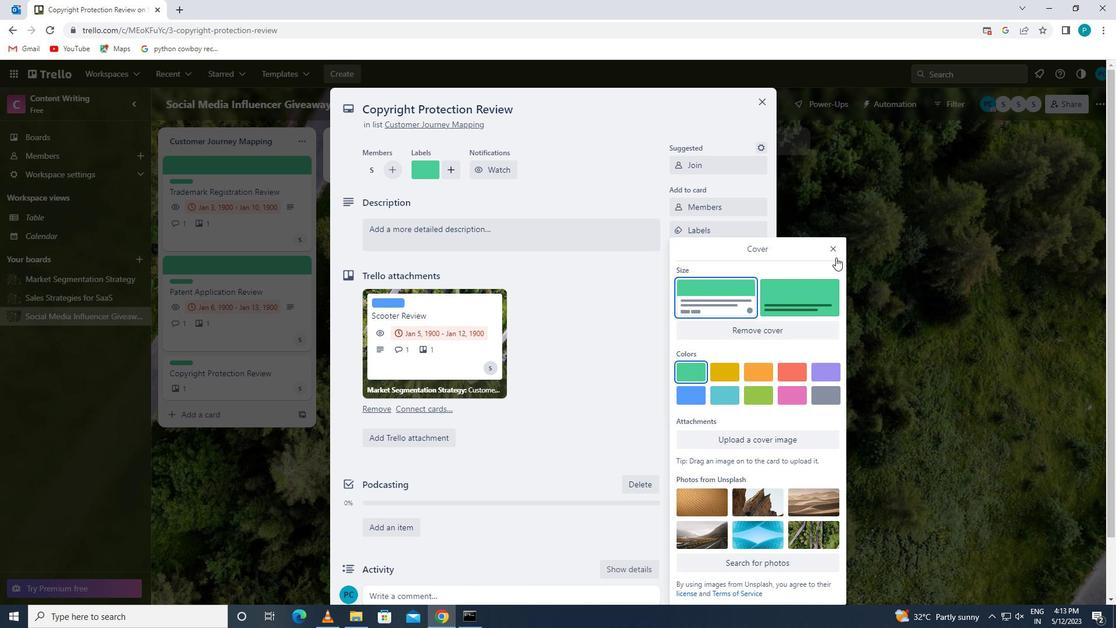 
Action: Mouse pressed left at (833, 247)
Screenshot: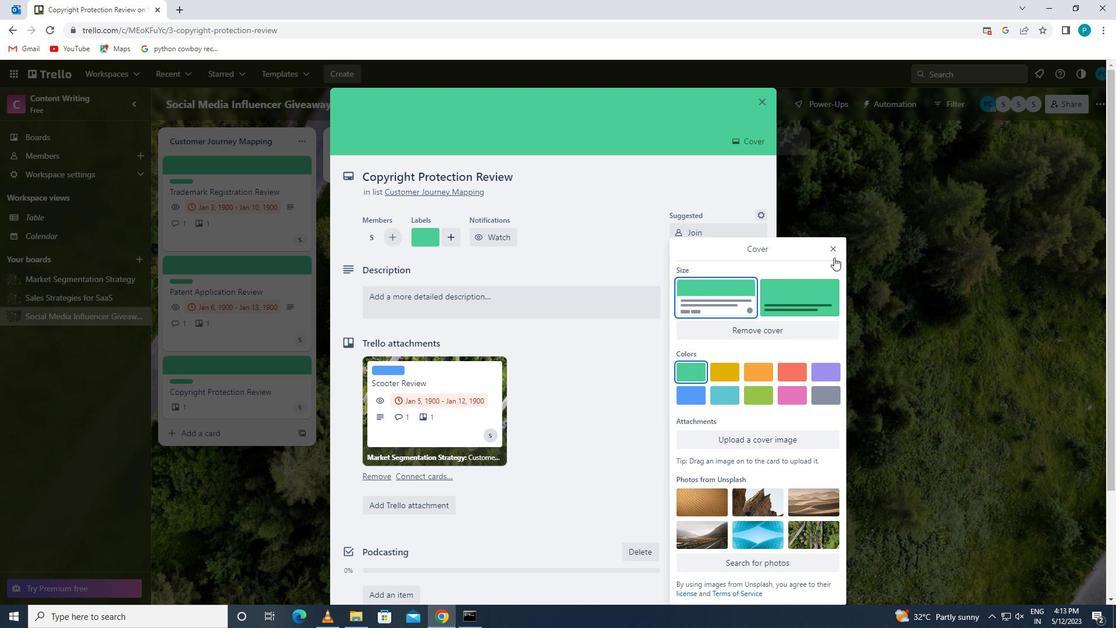 
Action: Mouse moved to (595, 300)
Screenshot: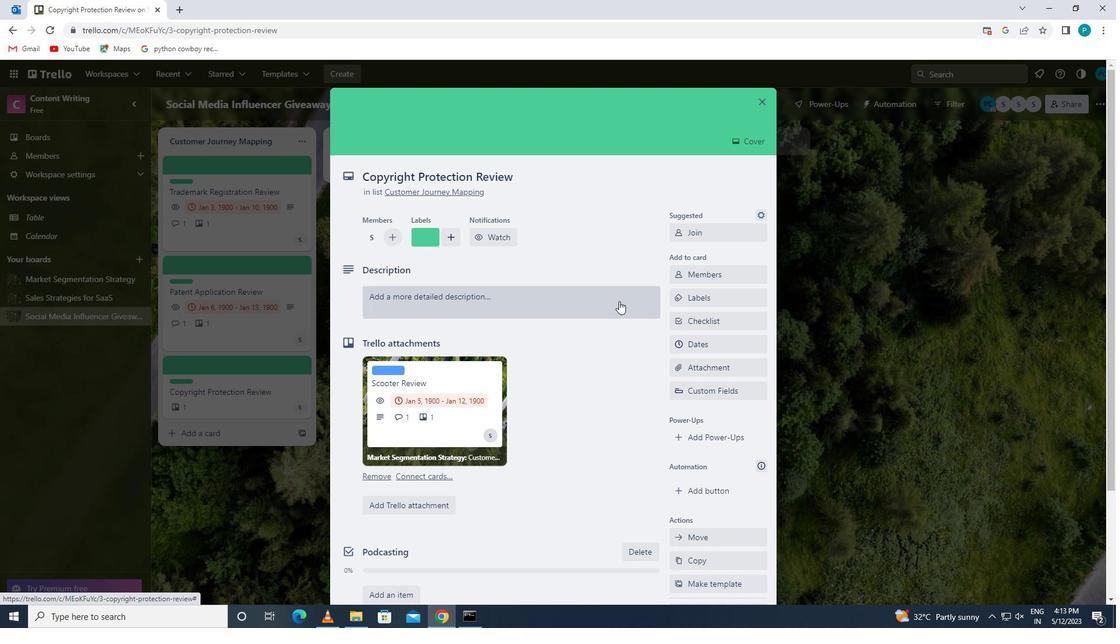 
Action: Mouse pressed left at (595, 300)
Screenshot: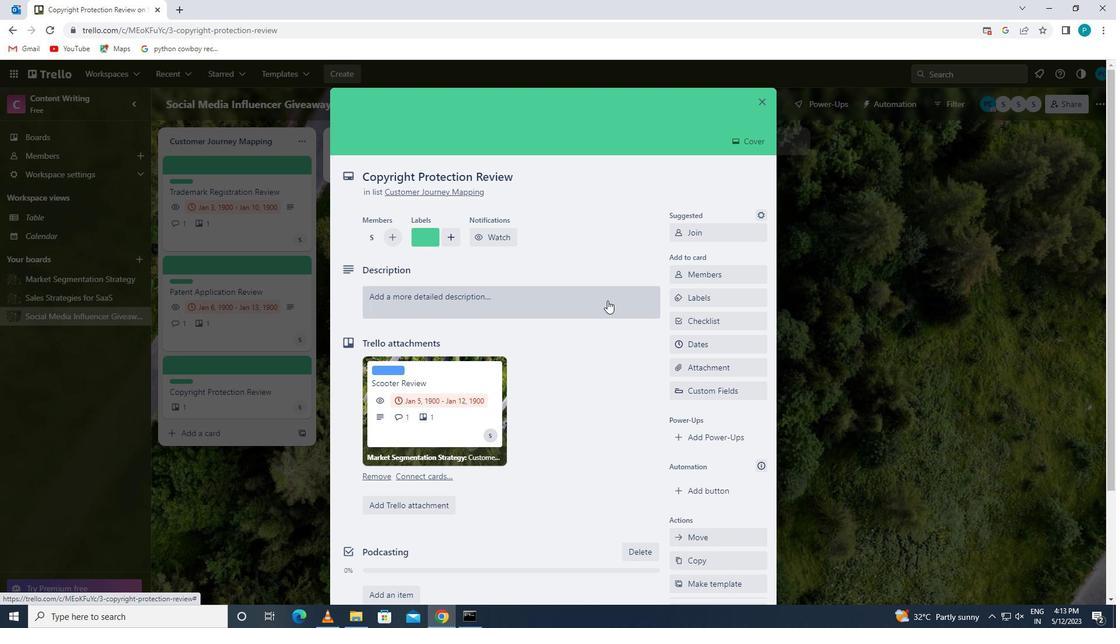 
Action: Key pressed <Key.caps_lock>d<Key.caps_lock>ec<Key.backspace>velop<Key.space>and<Key.space>launch<Key.space>new<Key.space>x<Key.backspace>customer<Key.space>retention<Key.space>program
Screenshot: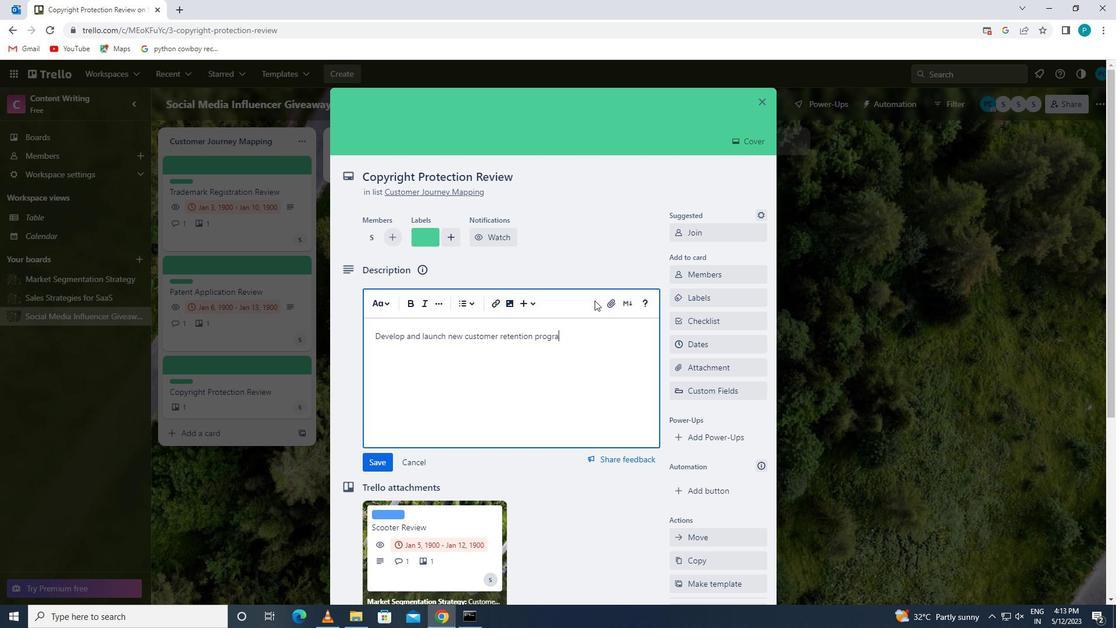 
Action: Mouse moved to (382, 459)
Screenshot: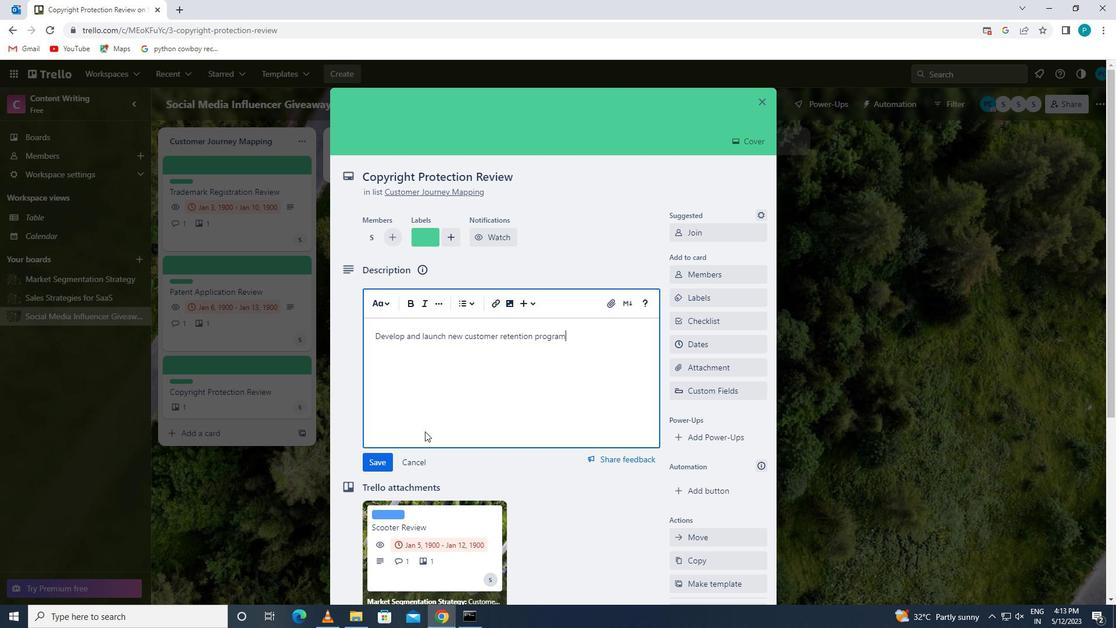 
Action: Mouse pressed left at (382, 459)
Screenshot: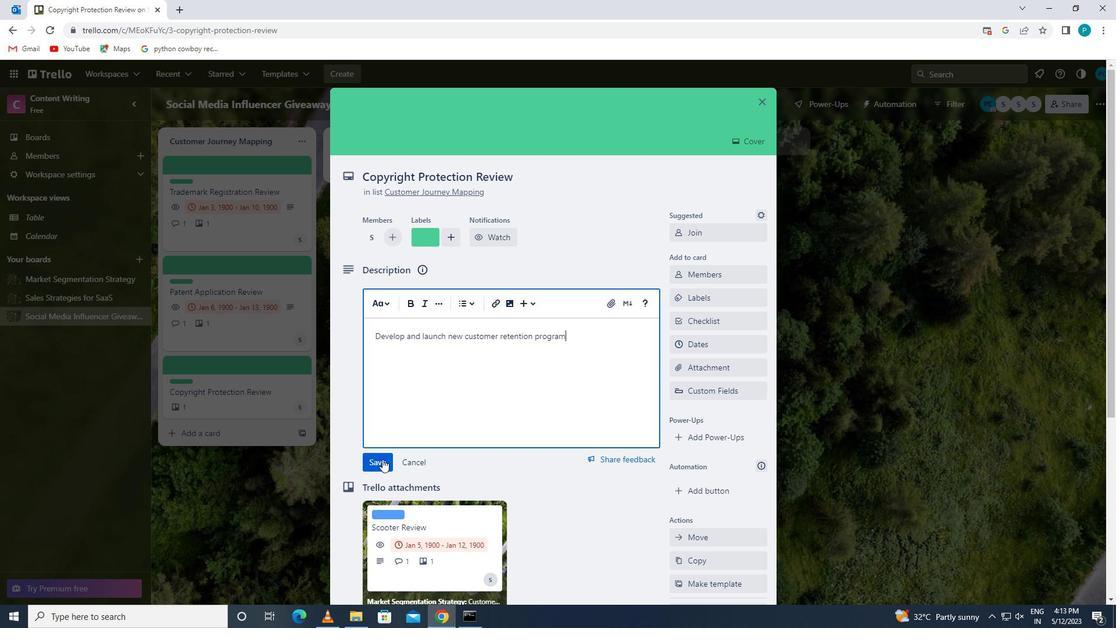 
Action: Mouse scrolled (382, 458) with delta (0, 0)
Screenshot: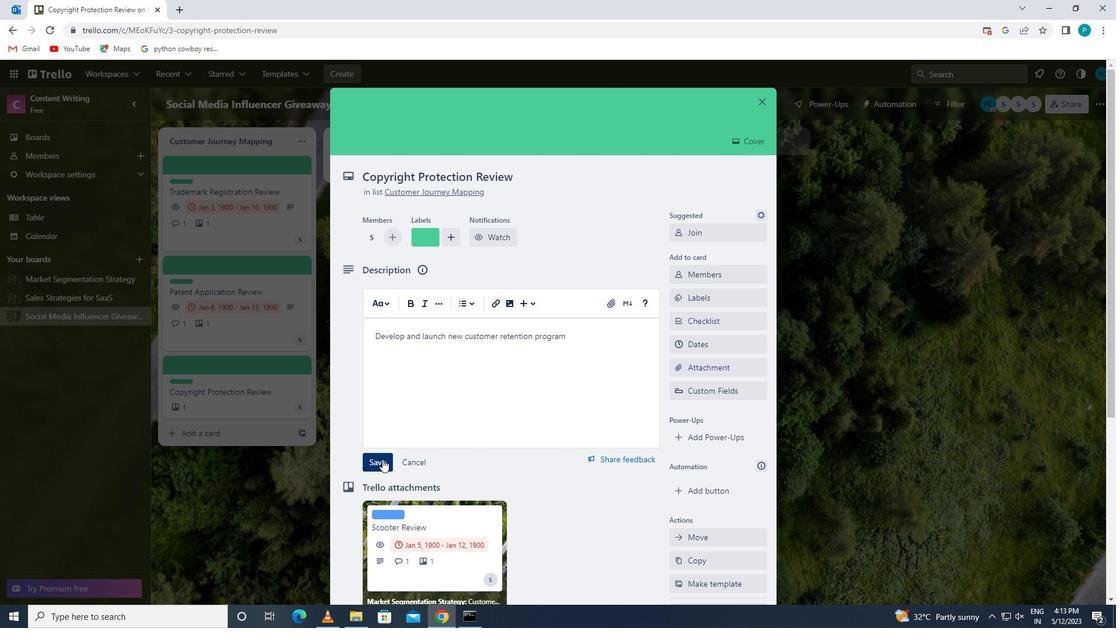 
Action: Mouse scrolled (382, 458) with delta (0, 0)
Screenshot: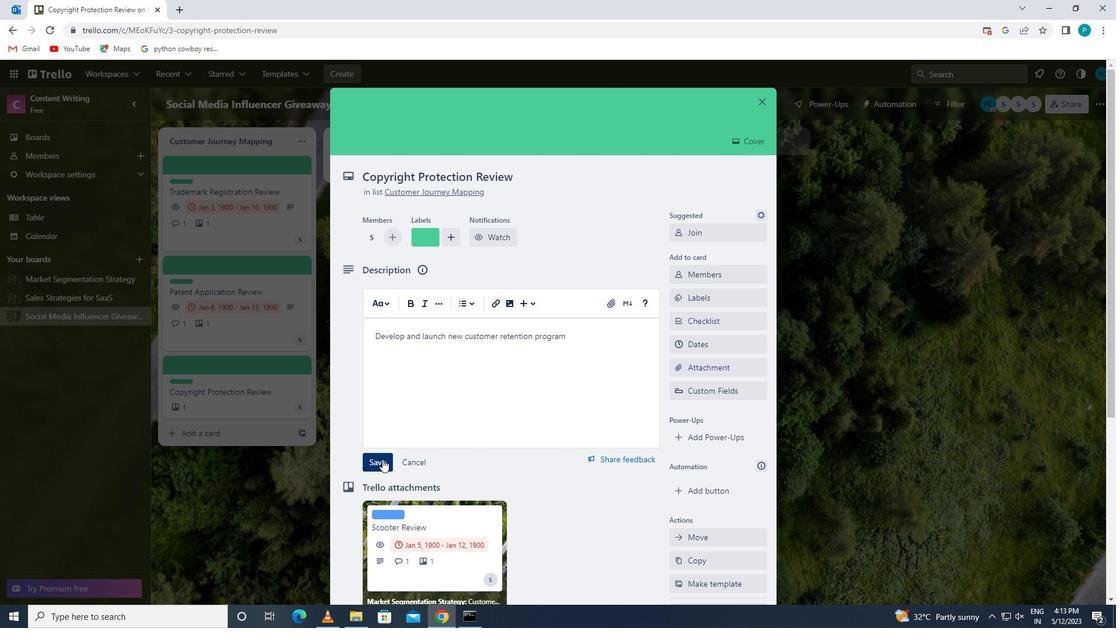 
Action: Mouse scrolled (382, 458) with delta (0, 0)
Screenshot: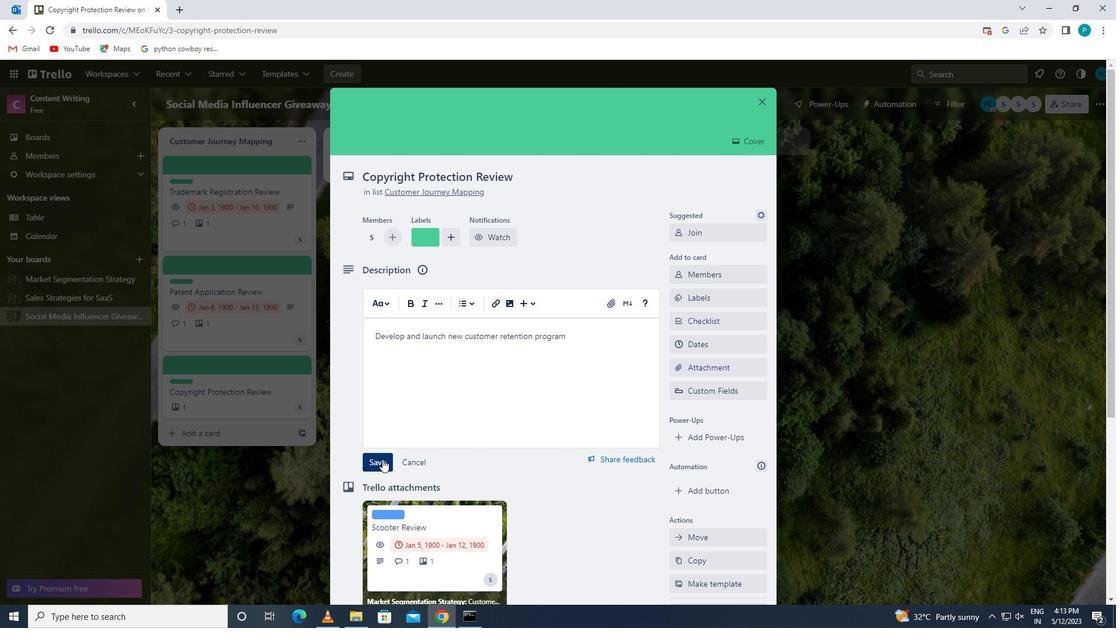 
Action: Mouse moved to (394, 523)
Screenshot: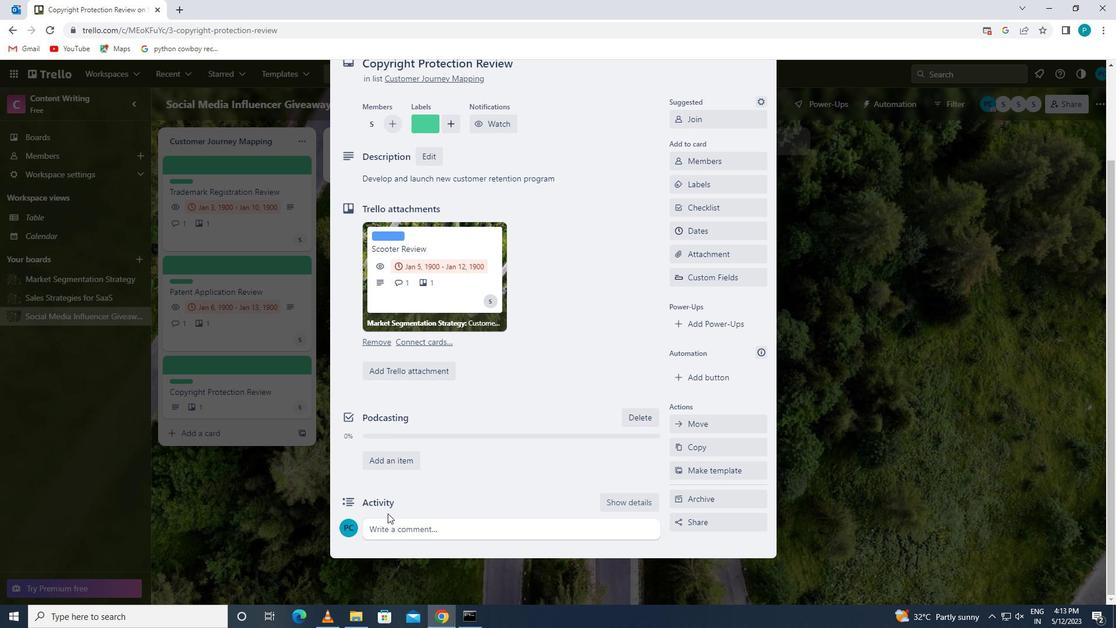 
Action: Mouse pressed left at (394, 523)
Screenshot: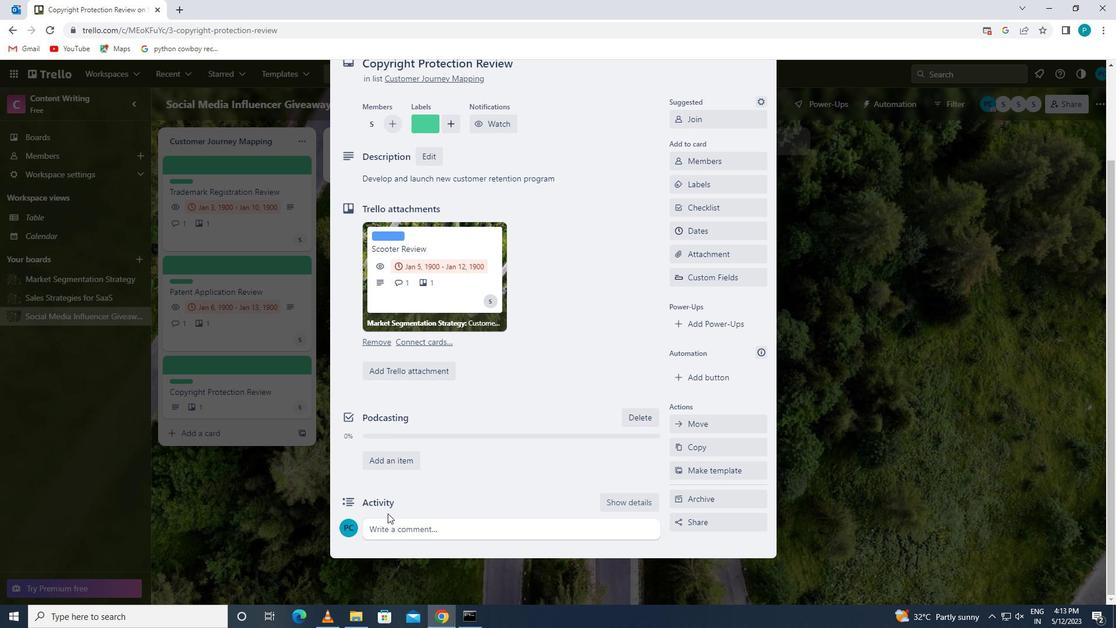 
Action: Key pressed <Key.caps_lock>g<Key.caps_lock>iven<Key.space>the<Key.space>potential<Key.space>impact<Key.space>of<Key.space>this<Key.space>task<Key.space>on<Key.space>our<Key.space>team<Key.space>morale<Key.space>and<Key.space>motivation,<Key.space>let<Key.space>us<Key.space>ensure<Key.space>that<Key.space>we<Key.space>hav<Key.backspace><Key.backspace><Key.backspace>approach<Key.space>it<Key.space>e<Key.backspace>with<Key.space>a<Key.space>sense<Key.space>of<Key.space>positivity<Key.space>and<Key.space>enthusiasm
Screenshot: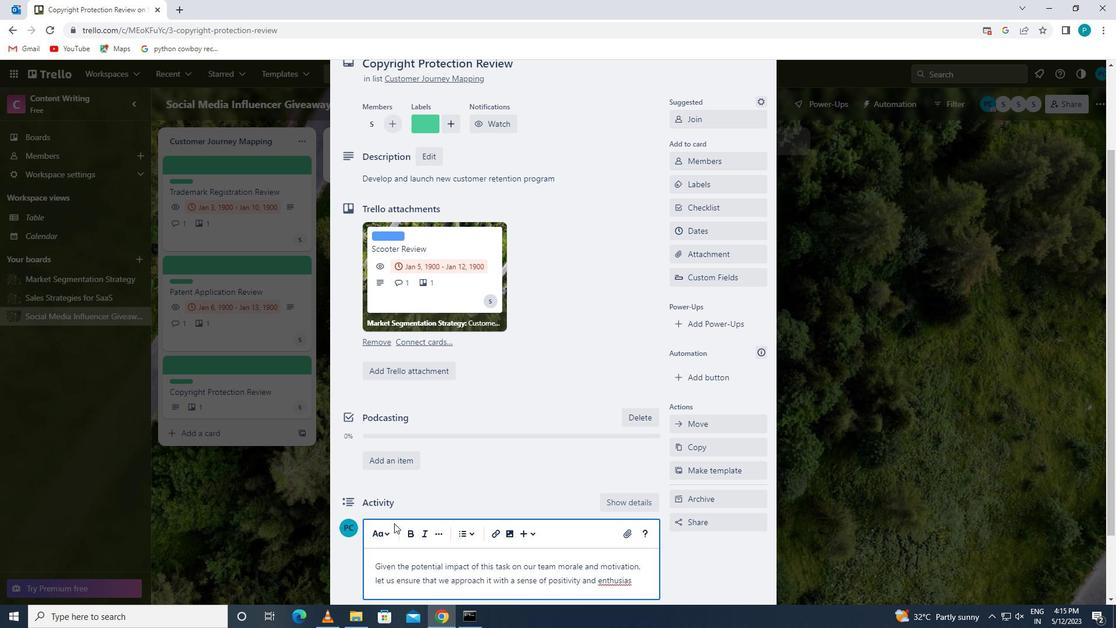 
Action: Mouse moved to (371, 504)
Screenshot: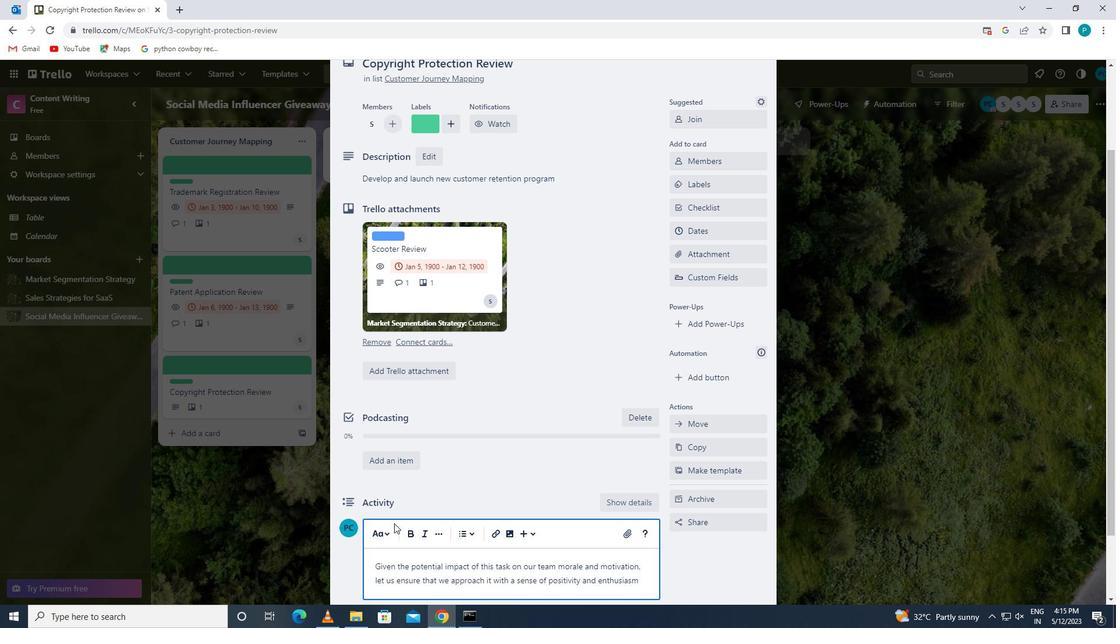 
Action: Mouse scrolled (371, 504) with delta (0, 0)
Screenshot: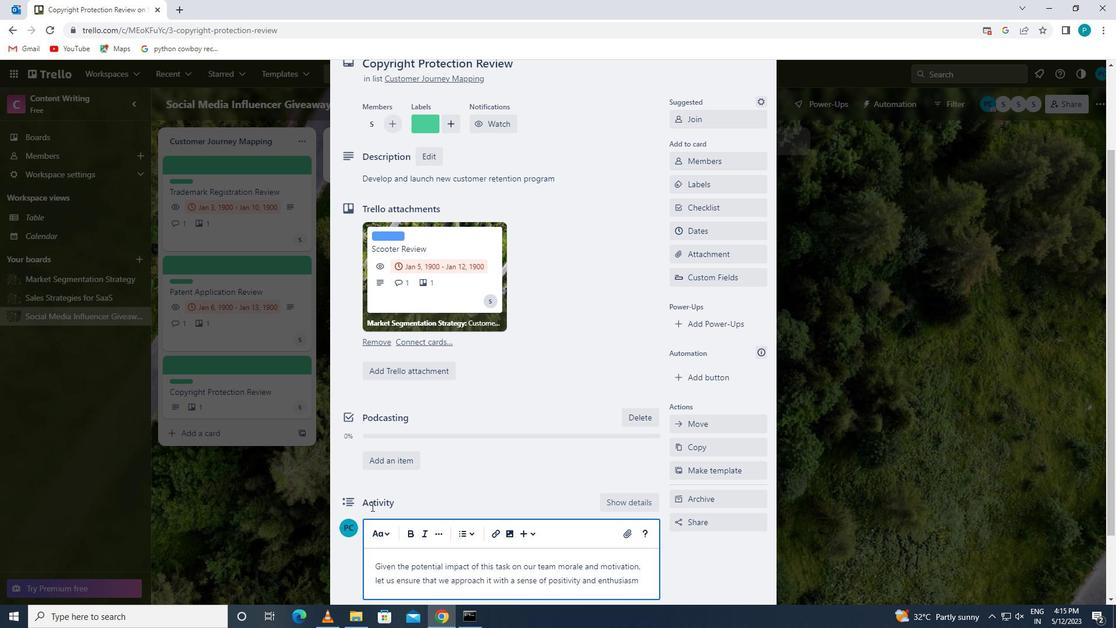
Action: Mouse moved to (371, 509)
Screenshot: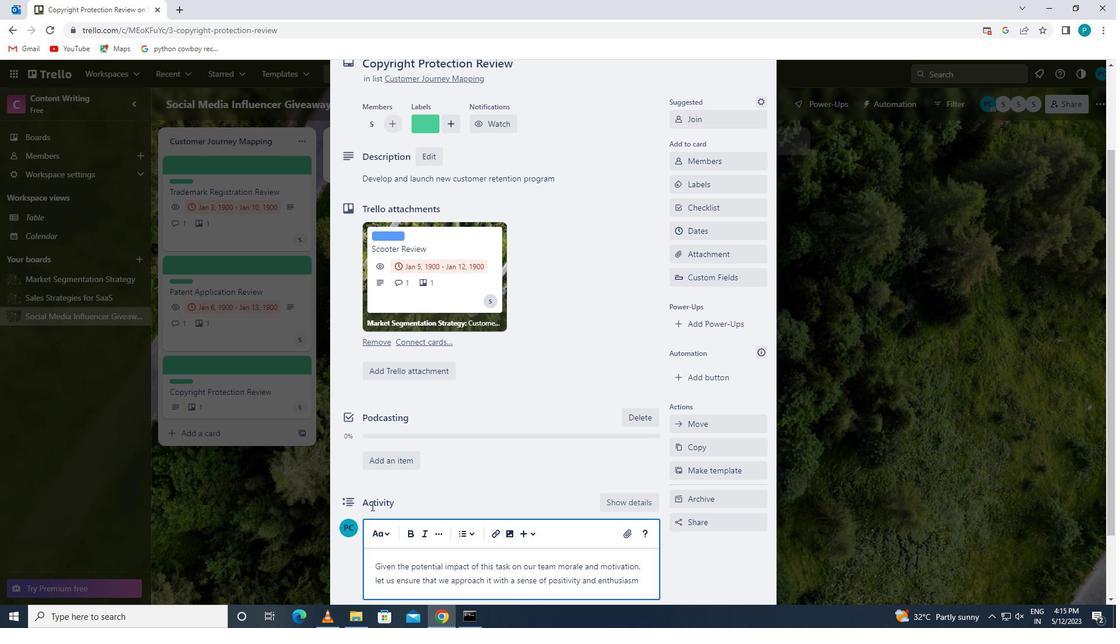 
Action: Mouse scrolled (371, 508) with delta (0, 0)
Screenshot: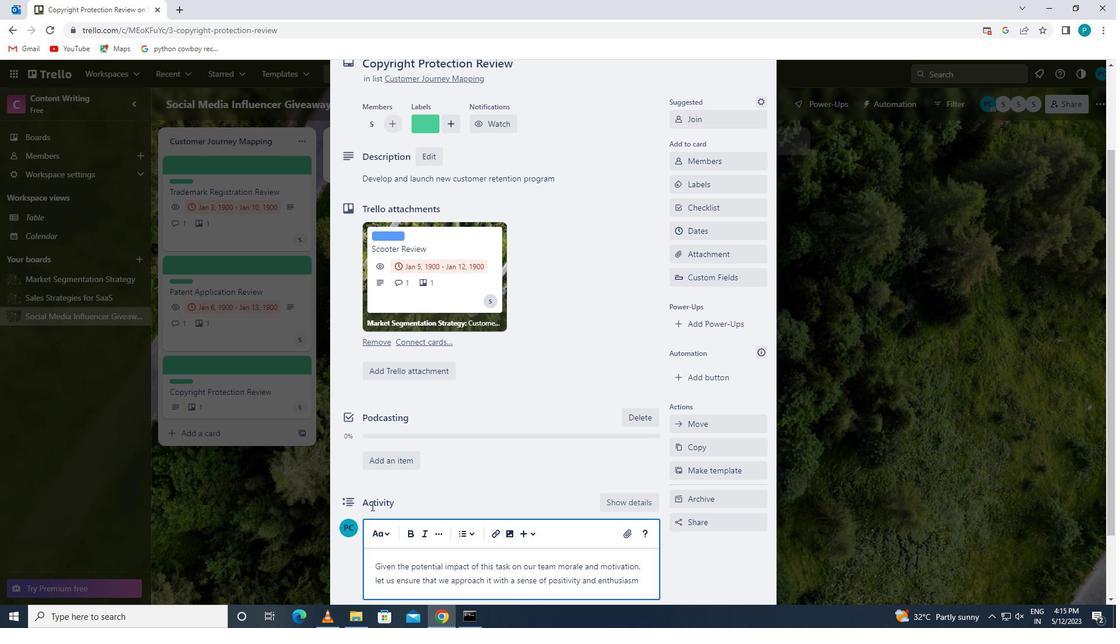 
Action: Mouse moved to (382, 527)
Screenshot: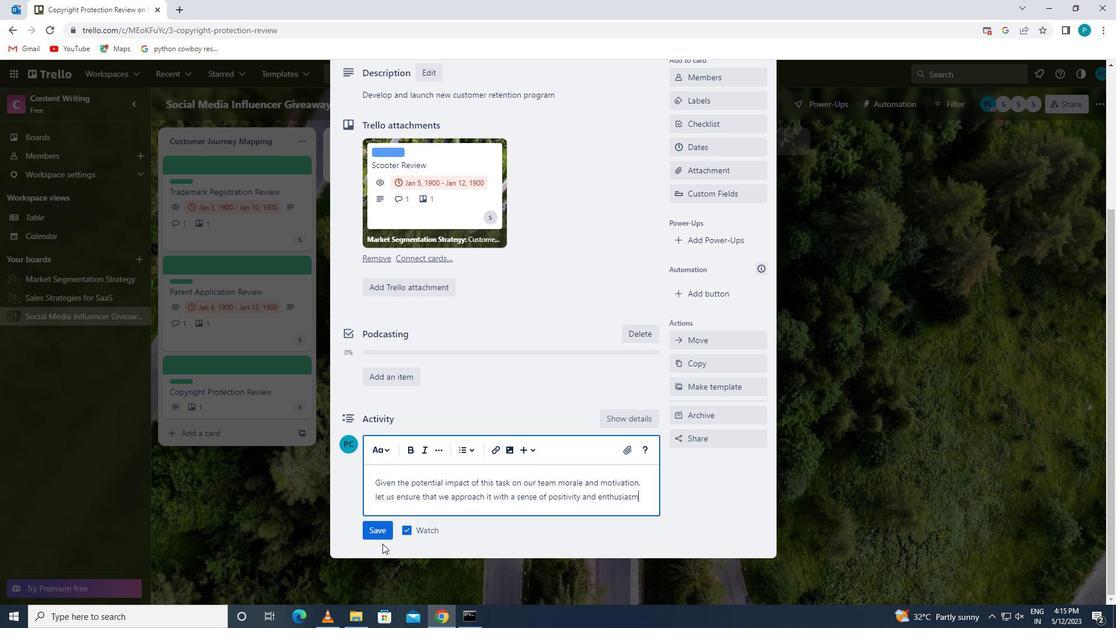 
Action: Mouse pressed left at (382, 527)
Screenshot: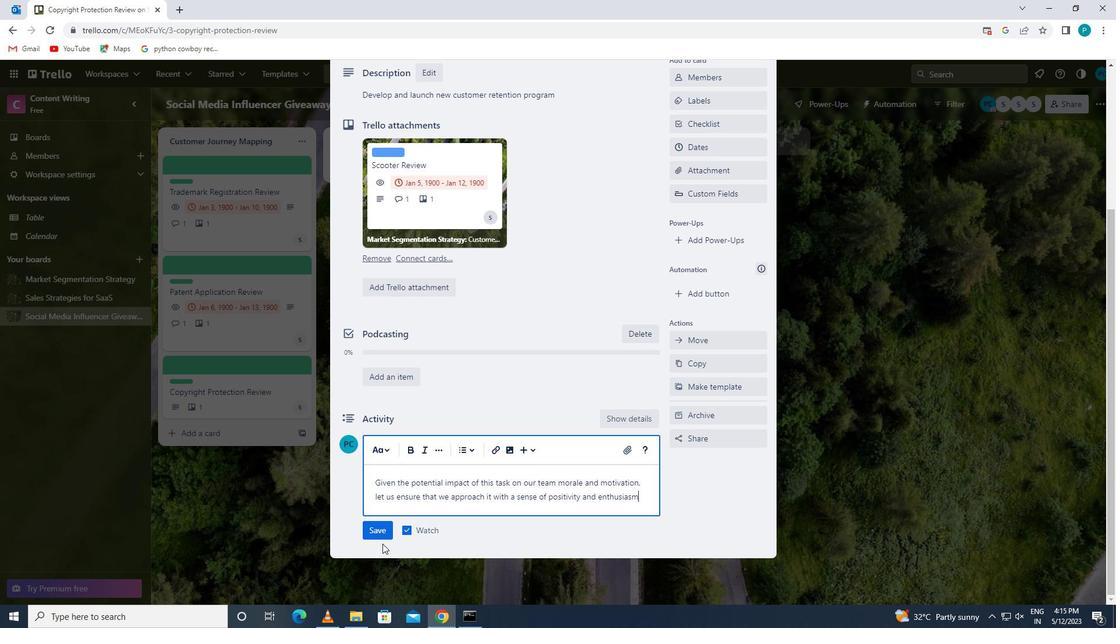 
Action: Mouse moved to (765, 331)
Screenshot: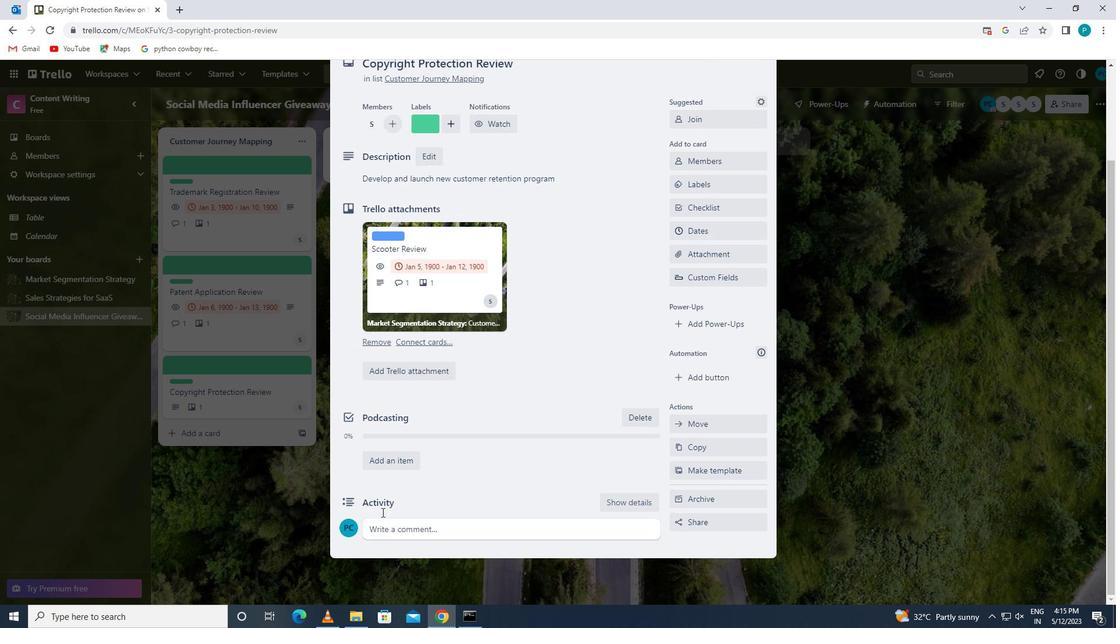 
Action: Mouse scrolled (765, 332) with delta (0, 0)
Screenshot: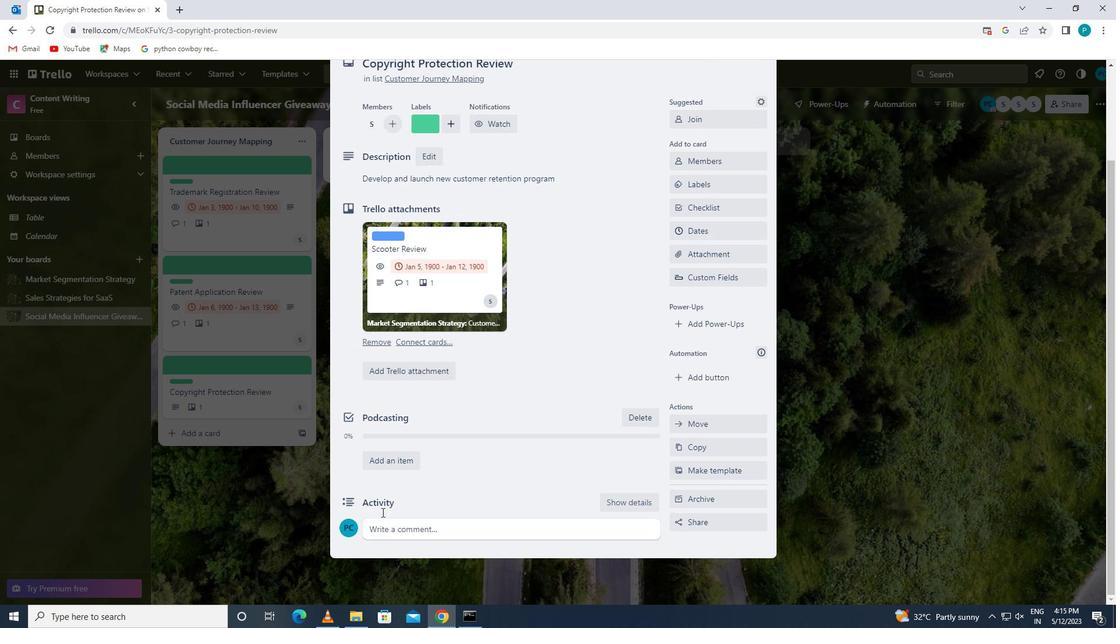 
Action: Mouse moved to (798, 314)
Screenshot: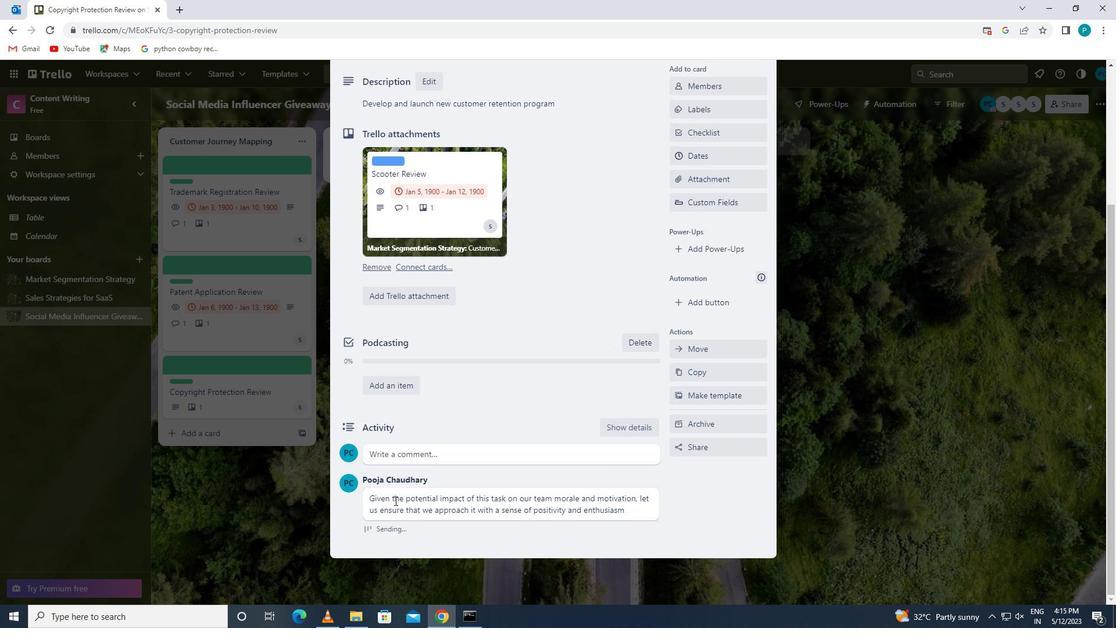 
Action: Mouse scrolled (798, 314) with delta (0, 0)
Screenshot: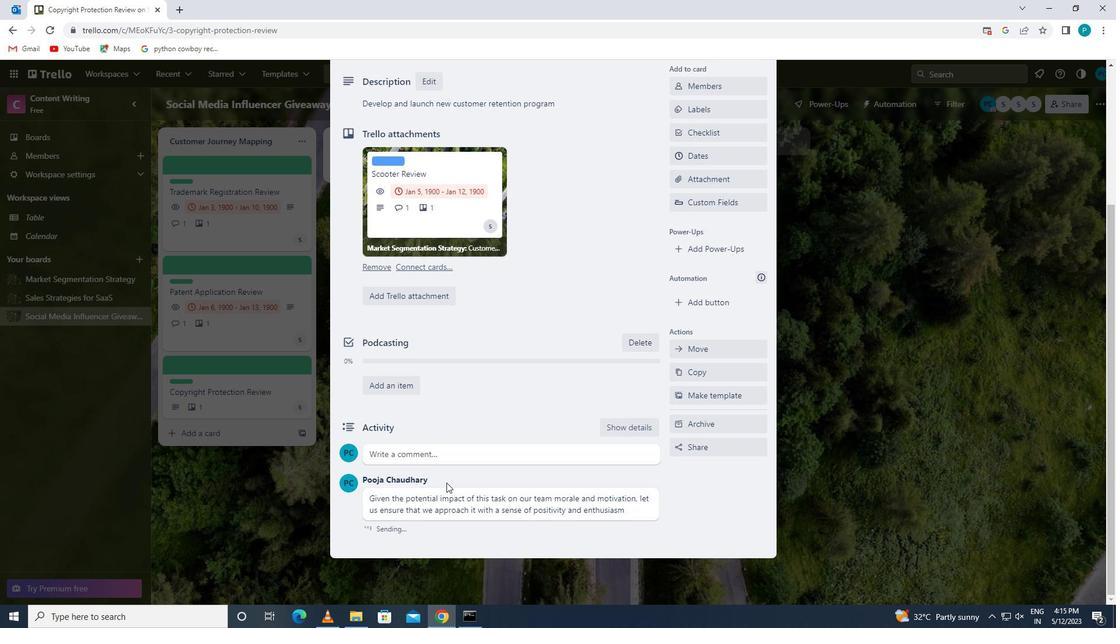 
Action: Mouse scrolled (798, 314) with delta (0, 0)
Screenshot: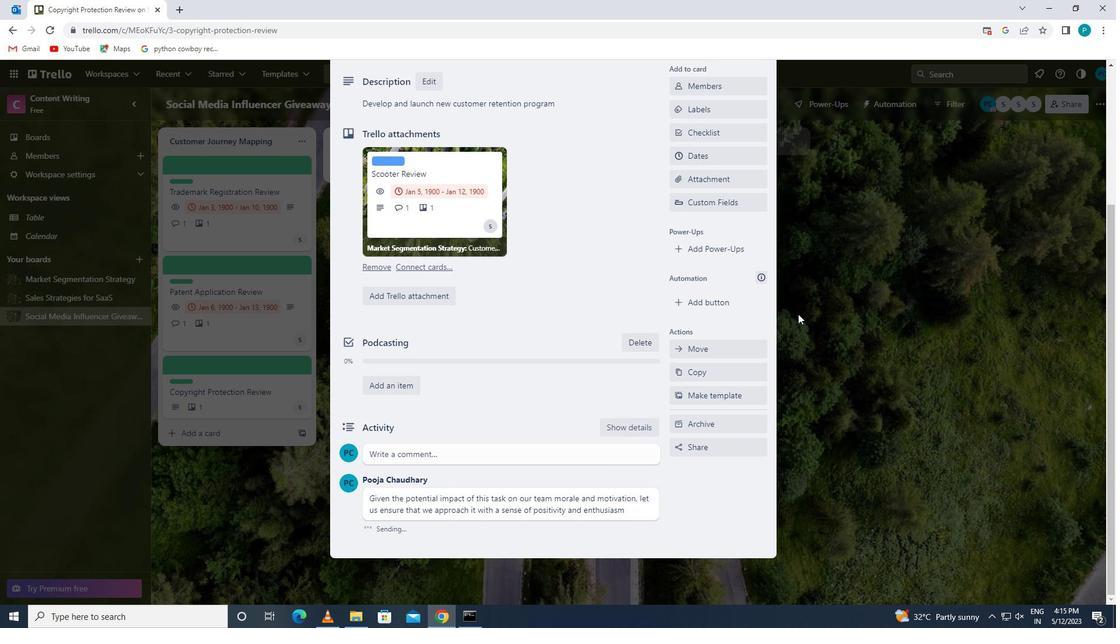 
Action: Mouse moved to (706, 329)
Screenshot: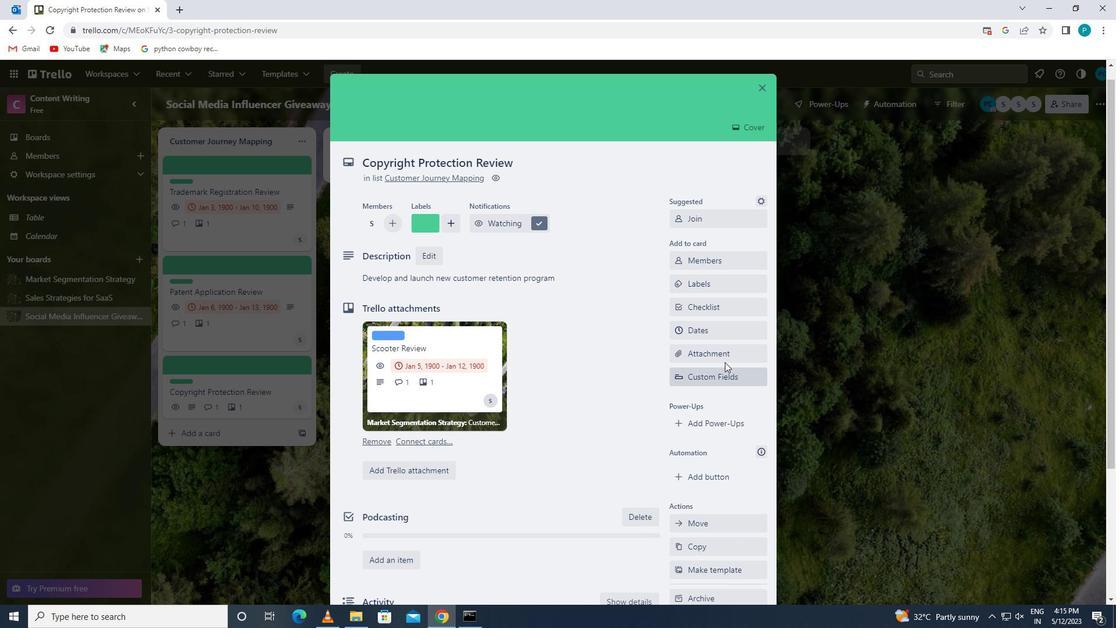 
Action: Mouse pressed left at (706, 329)
Screenshot: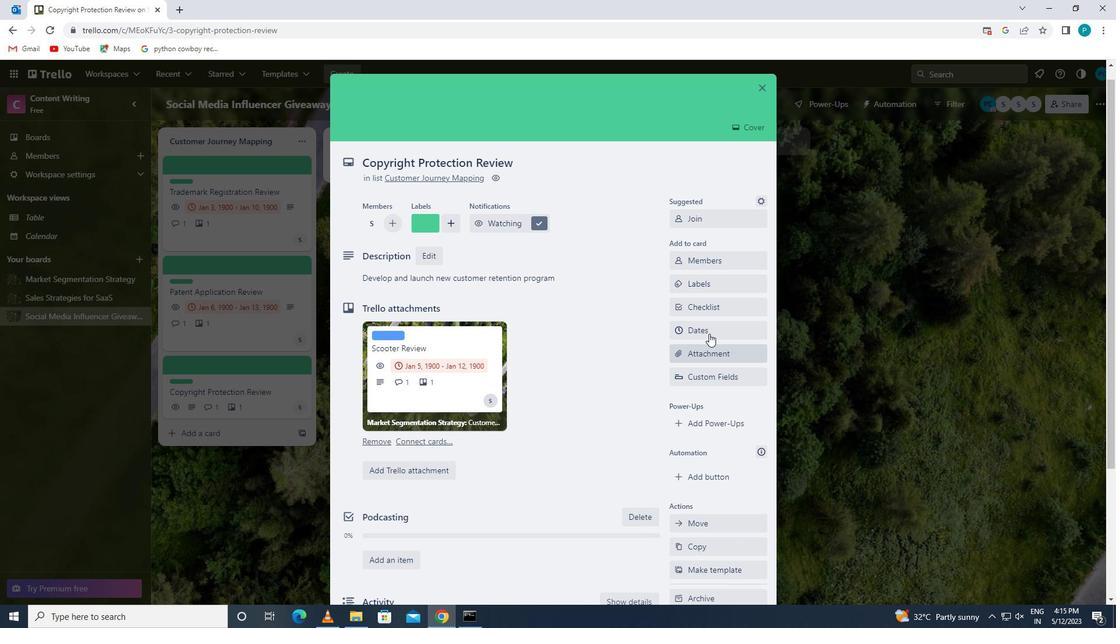 
Action: Mouse moved to (673, 317)
Screenshot: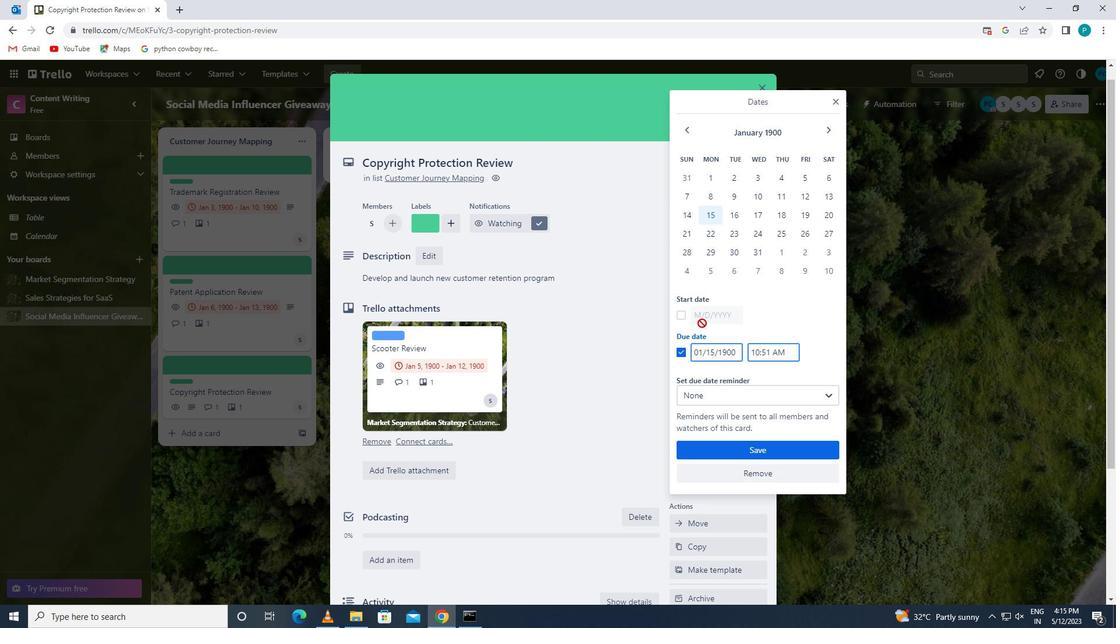 
Action: Mouse pressed left at (673, 317)
Screenshot: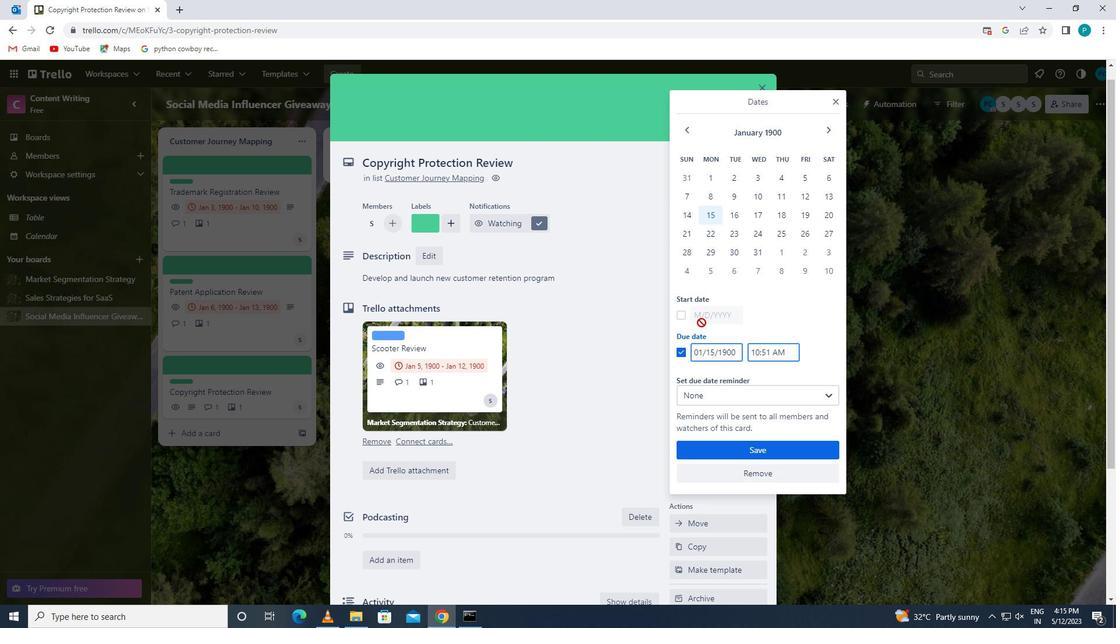 
Action: Mouse moved to (675, 315)
Screenshot: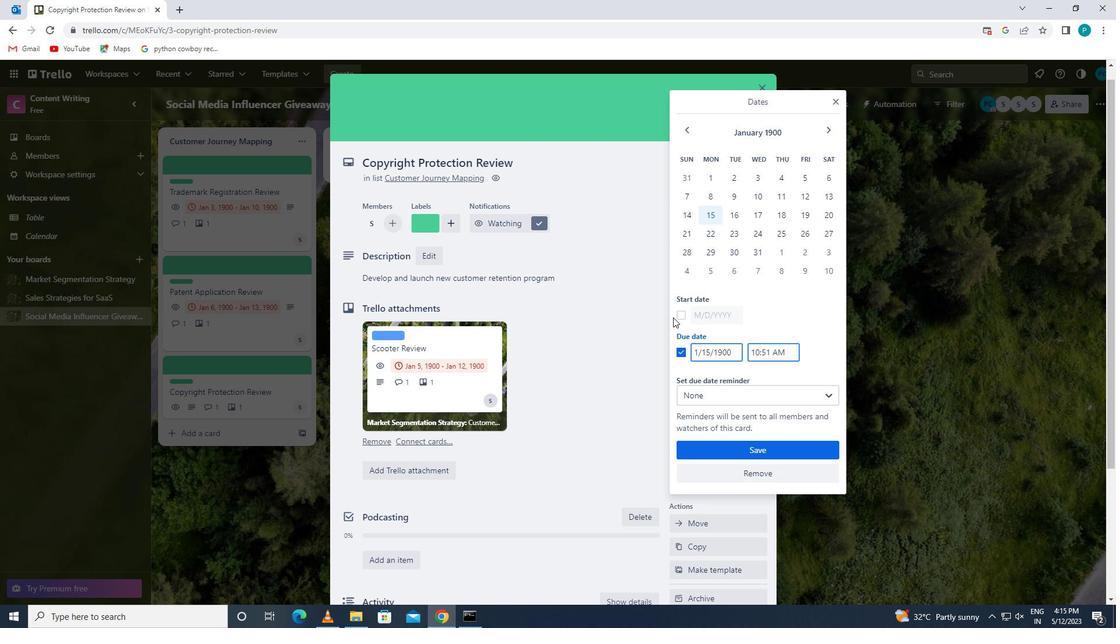 
Action: Mouse pressed left at (675, 315)
Screenshot: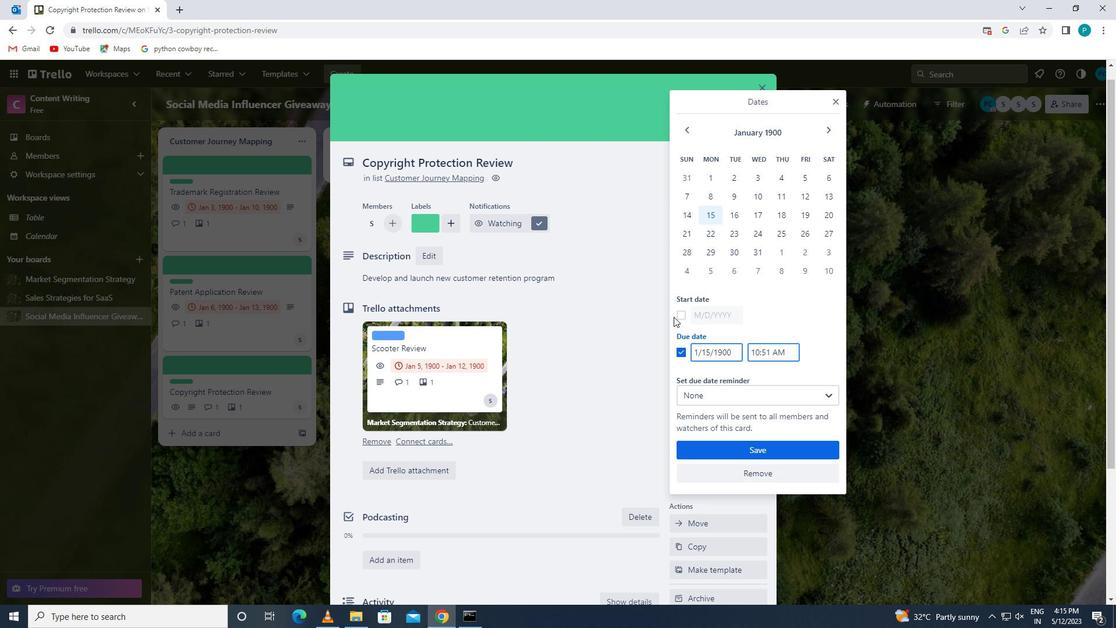 
Action: Mouse moved to (678, 315)
Screenshot: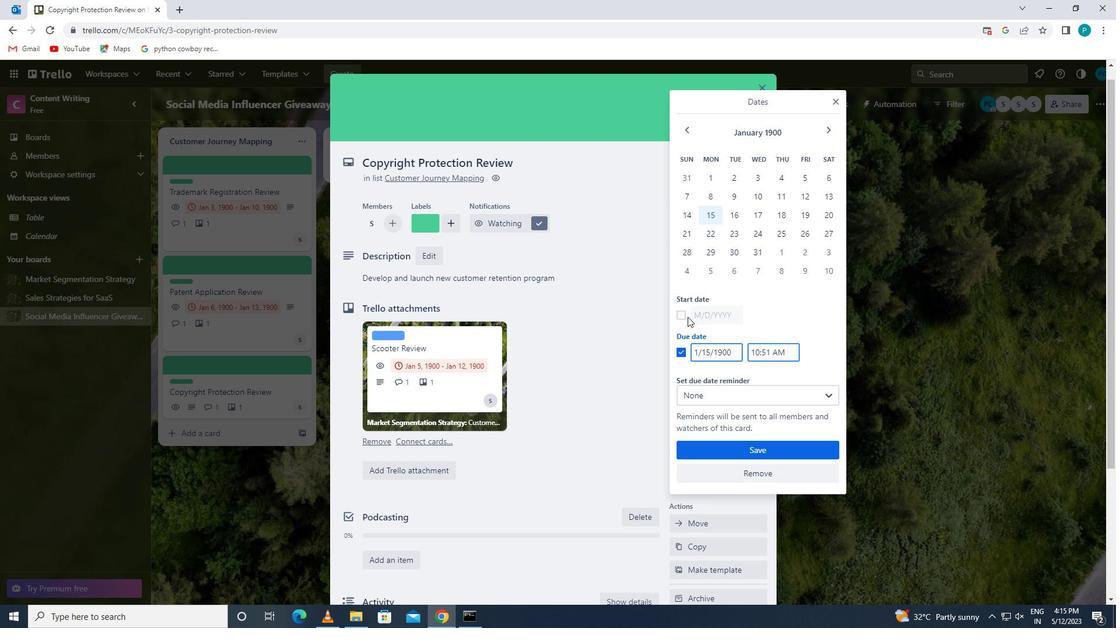 
Action: Mouse pressed left at (678, 315)
Screenshot: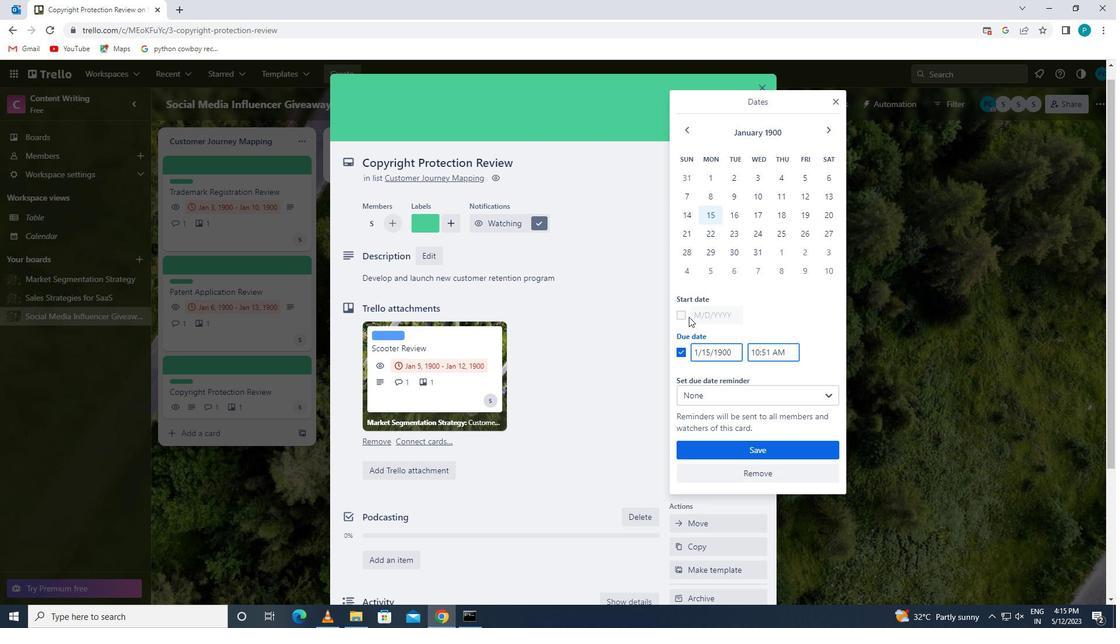 
Action: Mouse moved to (713, 314)
Screenshot: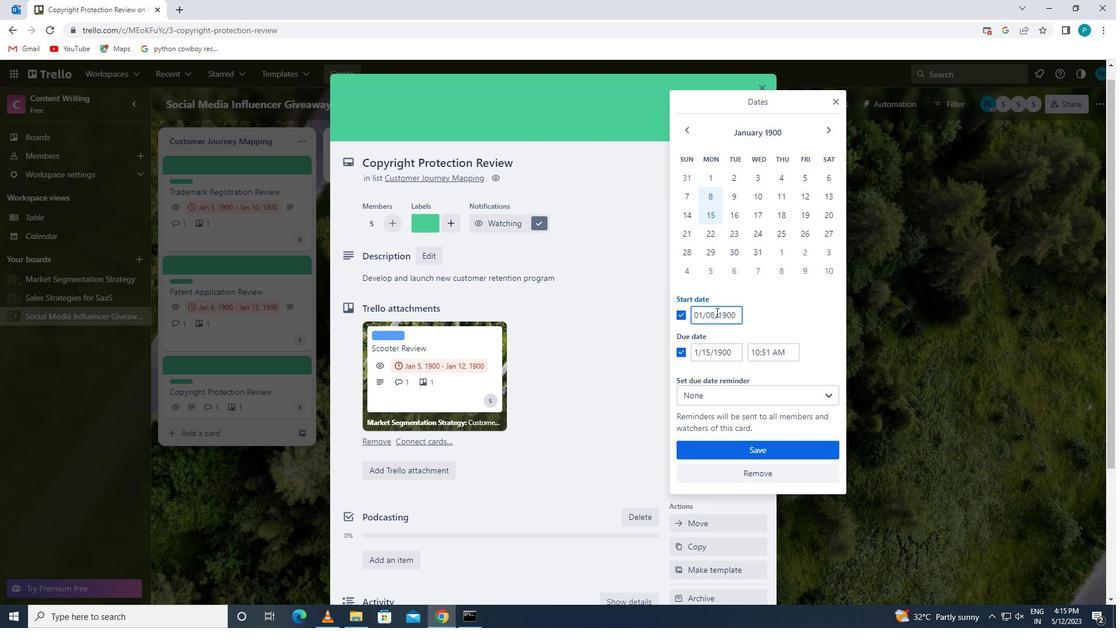 
Action: Mouse pressed left at (713, 314)
Screenshot: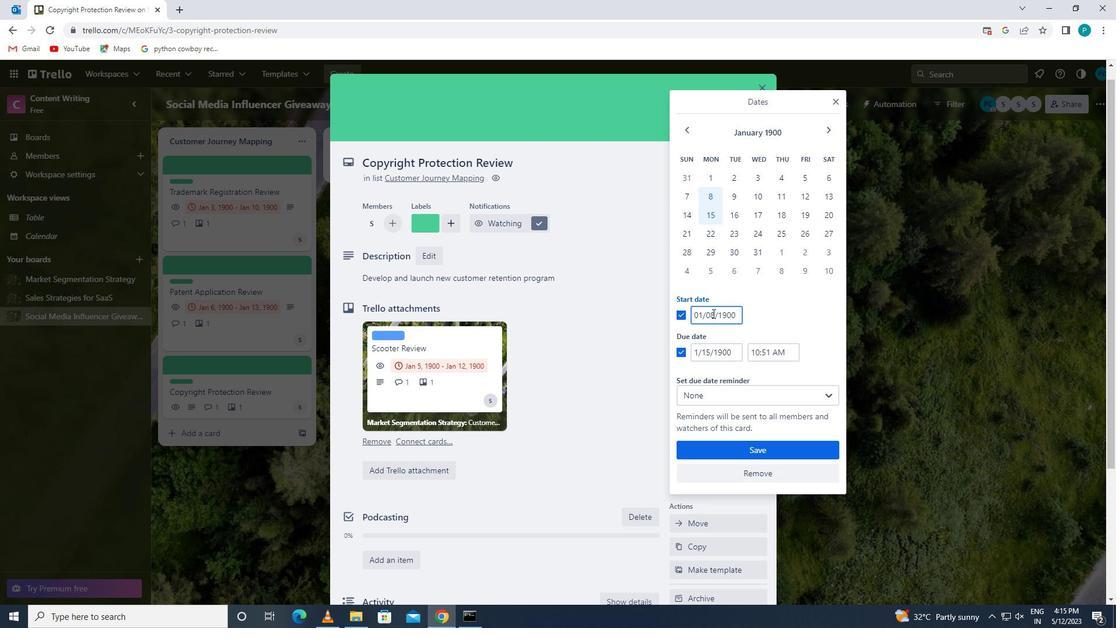 
Action: Mouse moved to (707, 314)
Screenshot: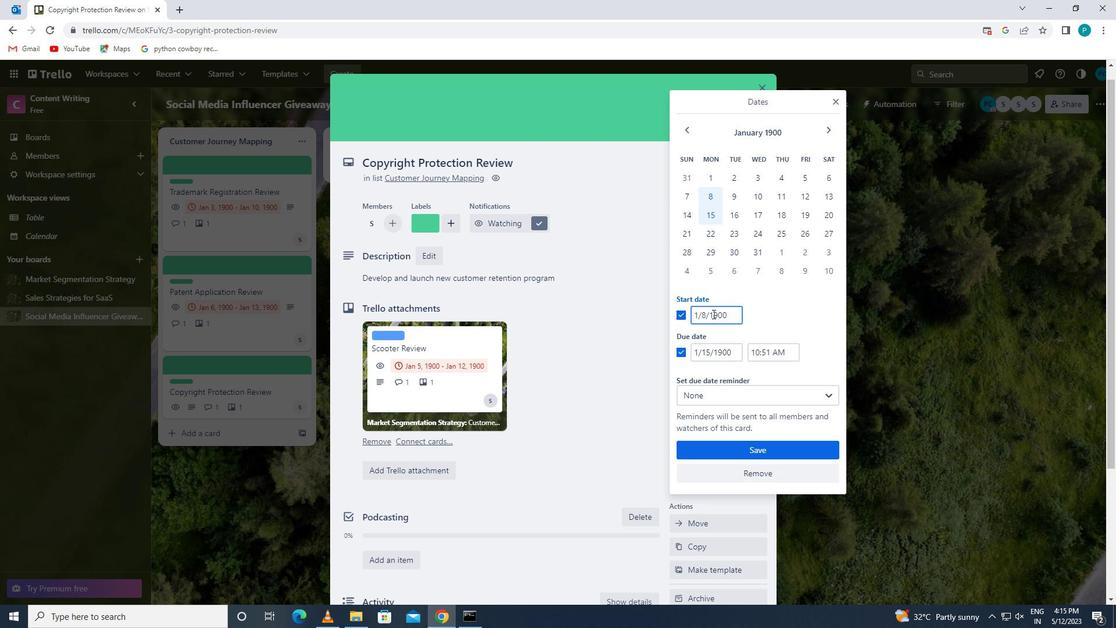 
Action: Mouse pressed left at (707, 314)
Screenshot: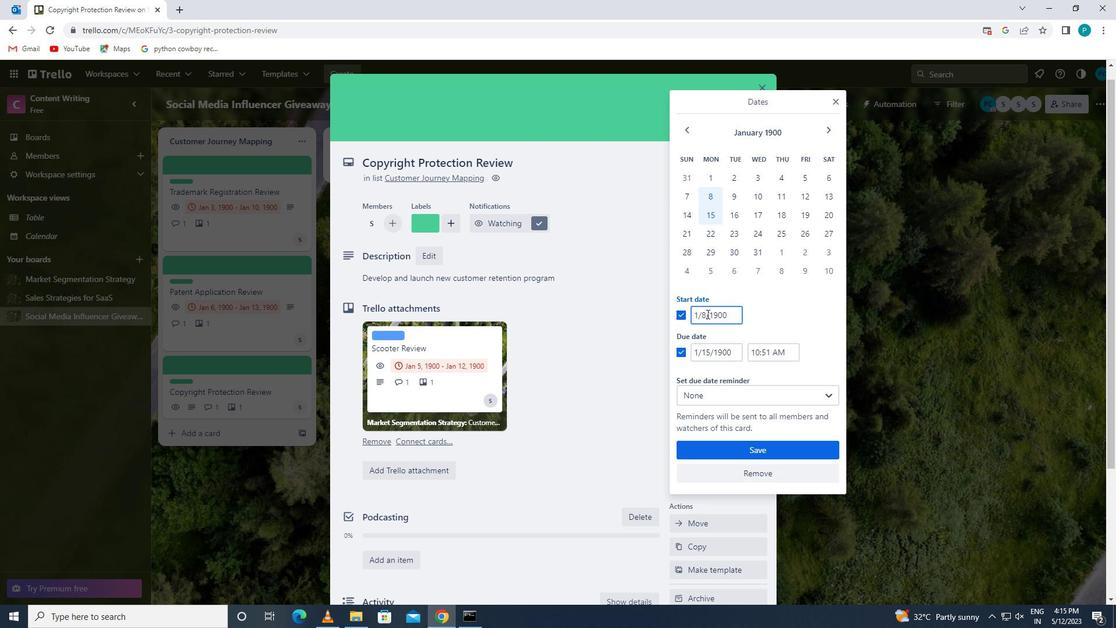 
Action: Key pressed <Key.backspace>9
Screenshot: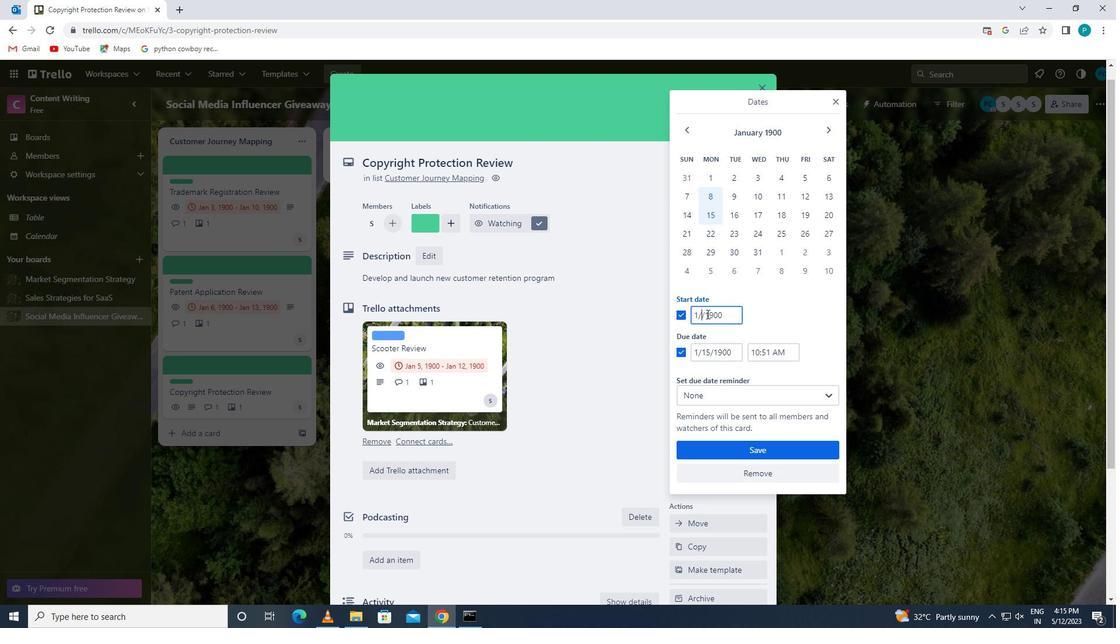 
Action: Mouse moved to (712, 349)
Screenshot: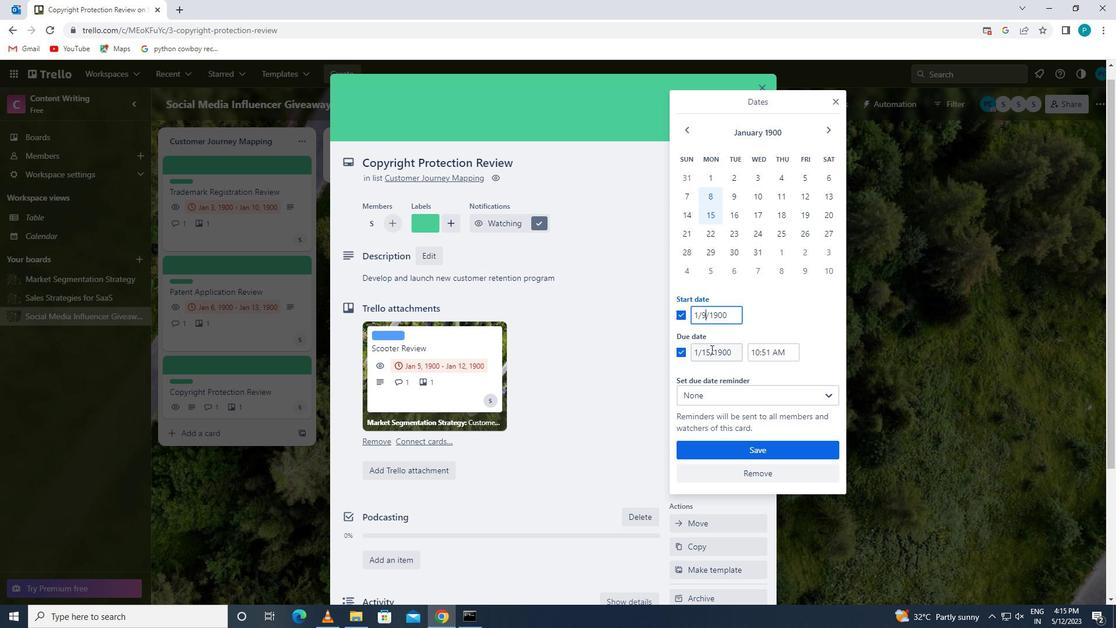 
Action: Mouse pressed left at (712, 349)
Screenshot: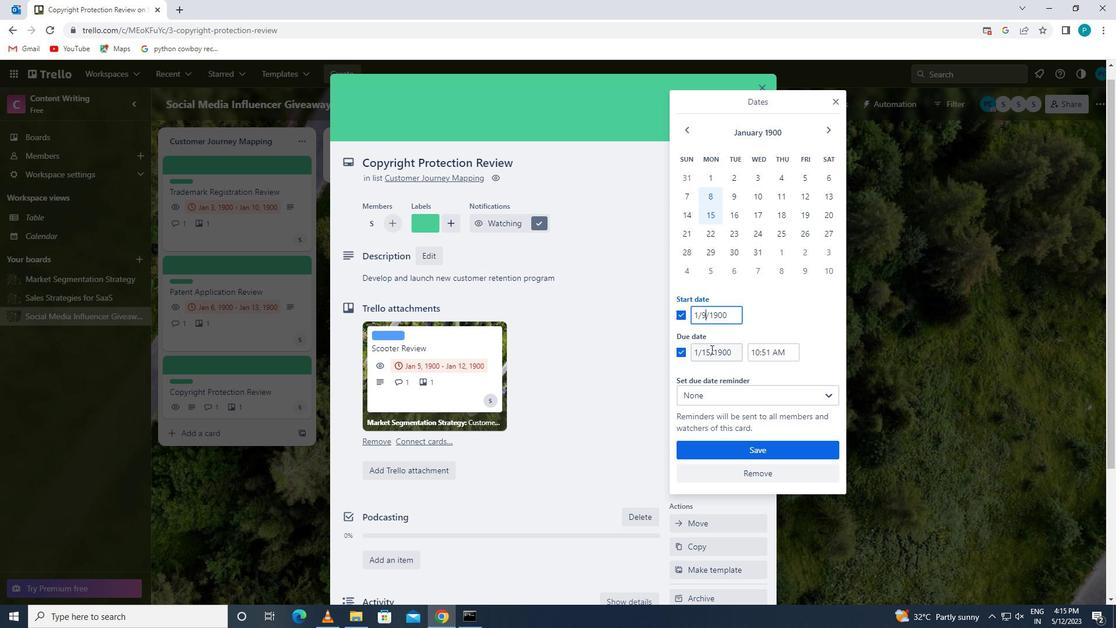 
Action: Key pressed <Key.backspace>9<Key.backspace>6
Screenshot: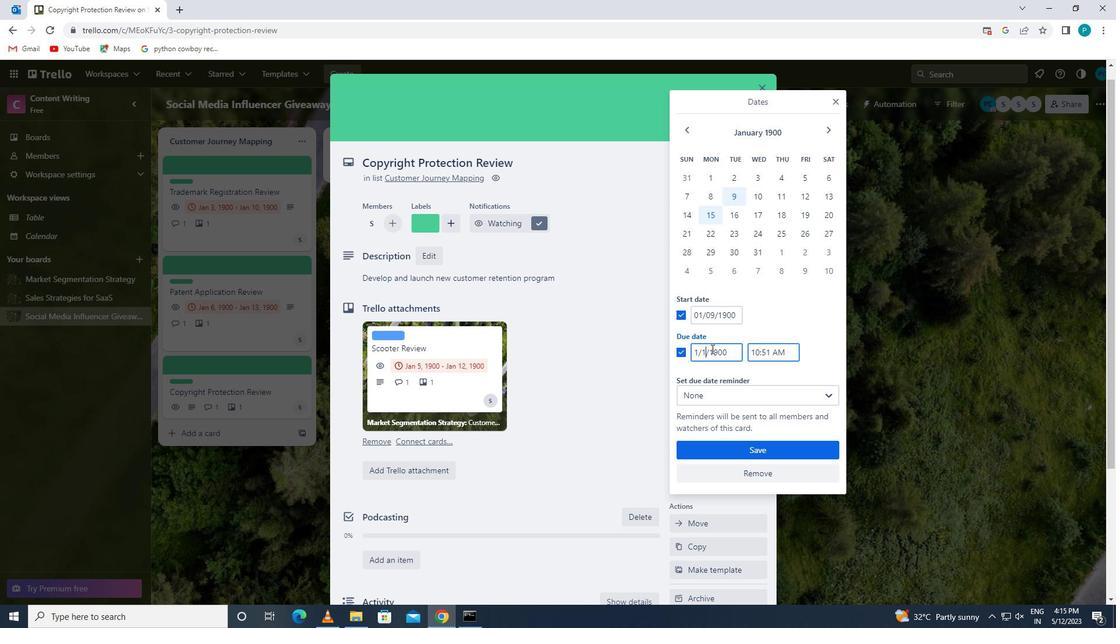 
Action: Mouse moved to (746, 448)
Screenshot: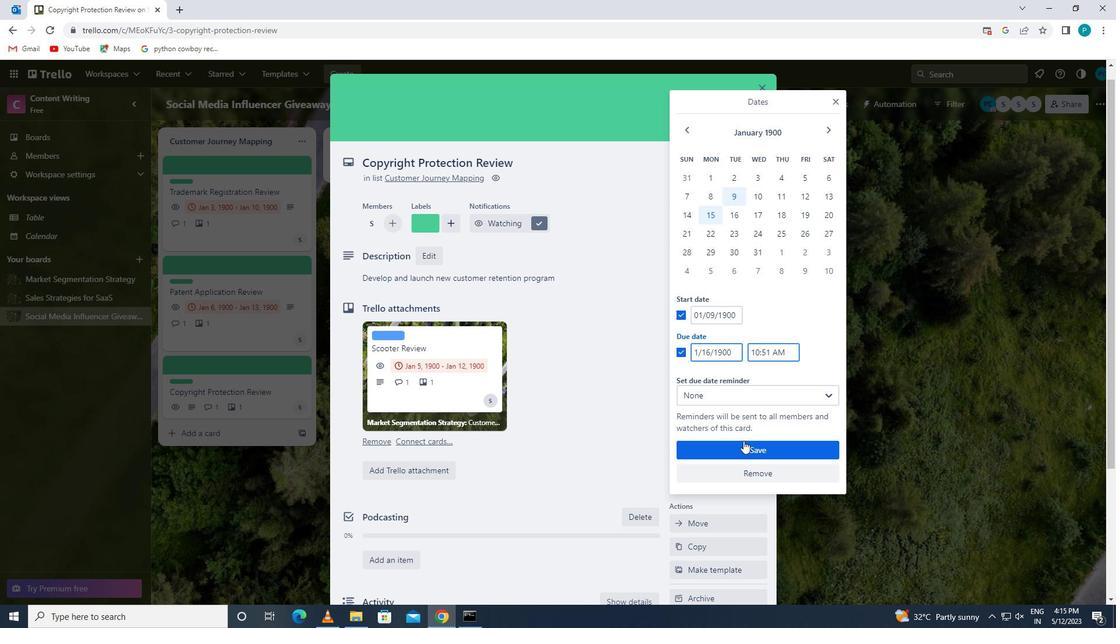 
Action: Mouse pressed left at (746, 448)
Screenshot: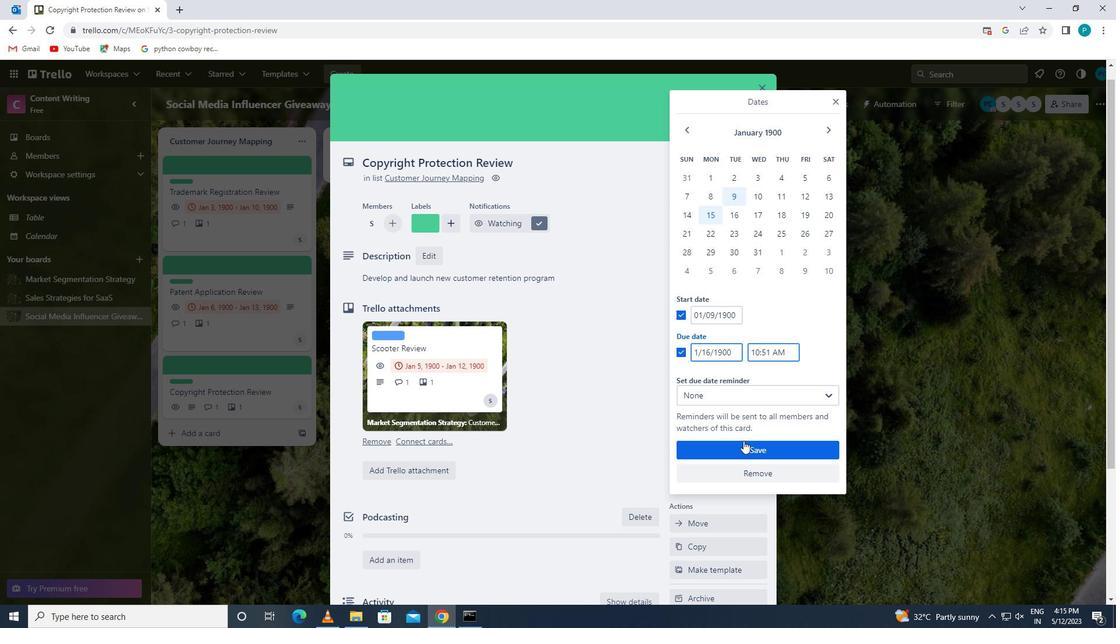 
Action: Mouse moved to (651, 415)
Screenshot: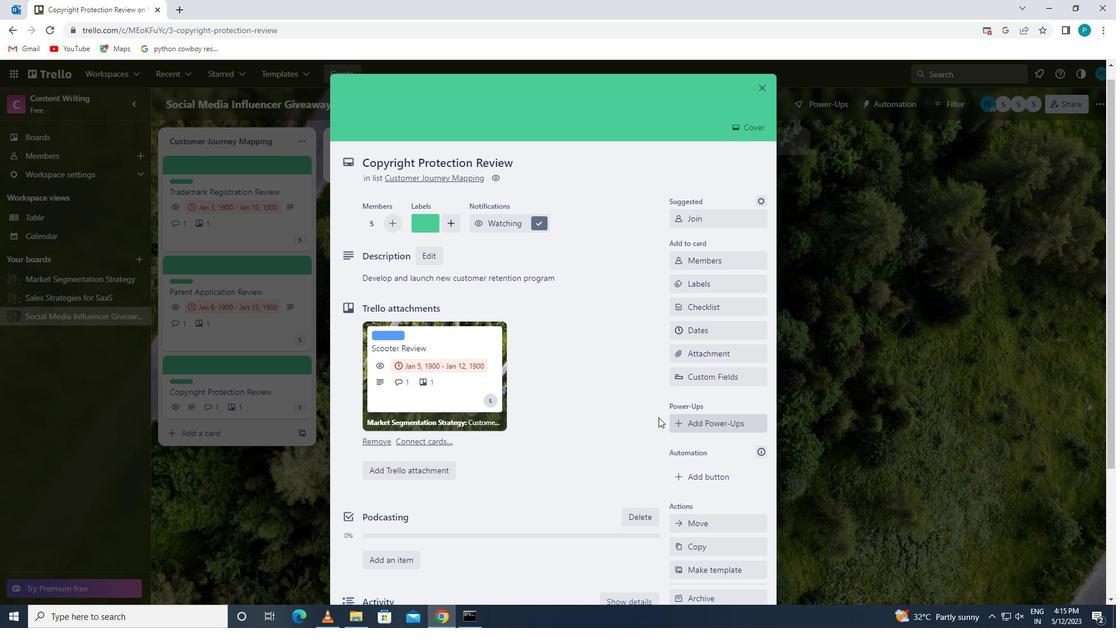
Action: Mouse scrolled (651, 416) with delta (0, 0)
Screenshot: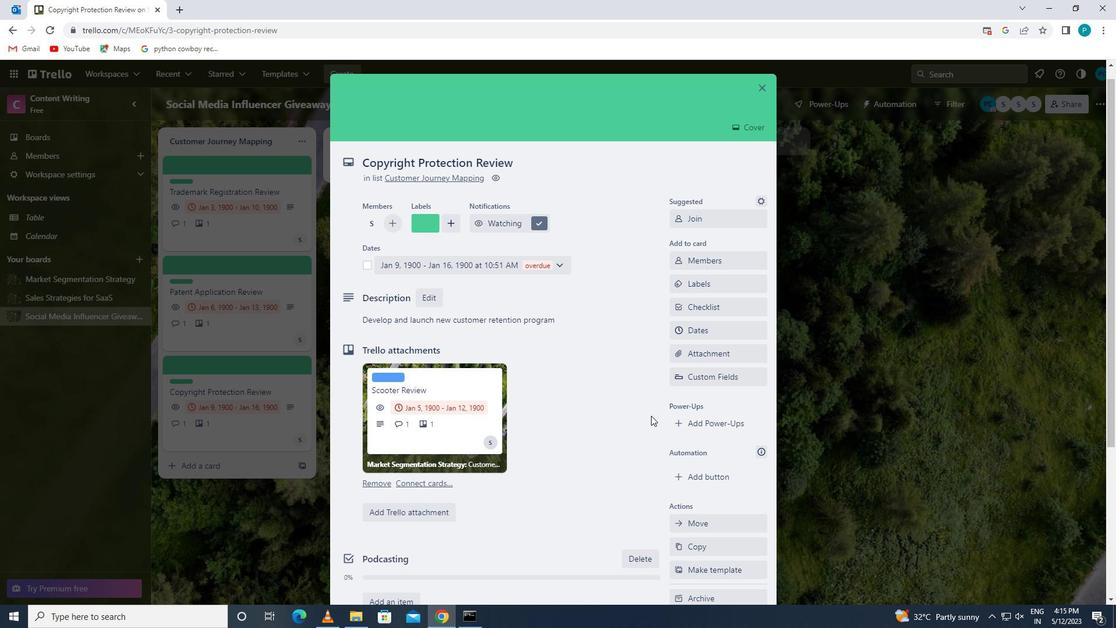
Action: Mouse scrolled (651, 416) with delta (0, 0)
Screenshot: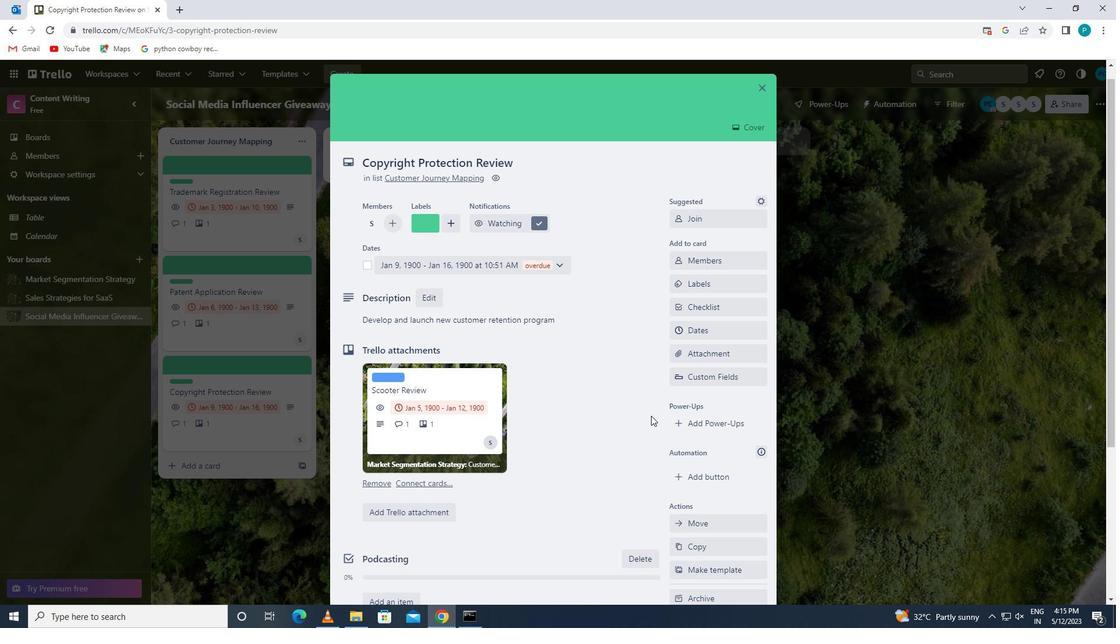 
Action: Mouse scrolled (651, 416) with delta (0, 0)
Screenshot: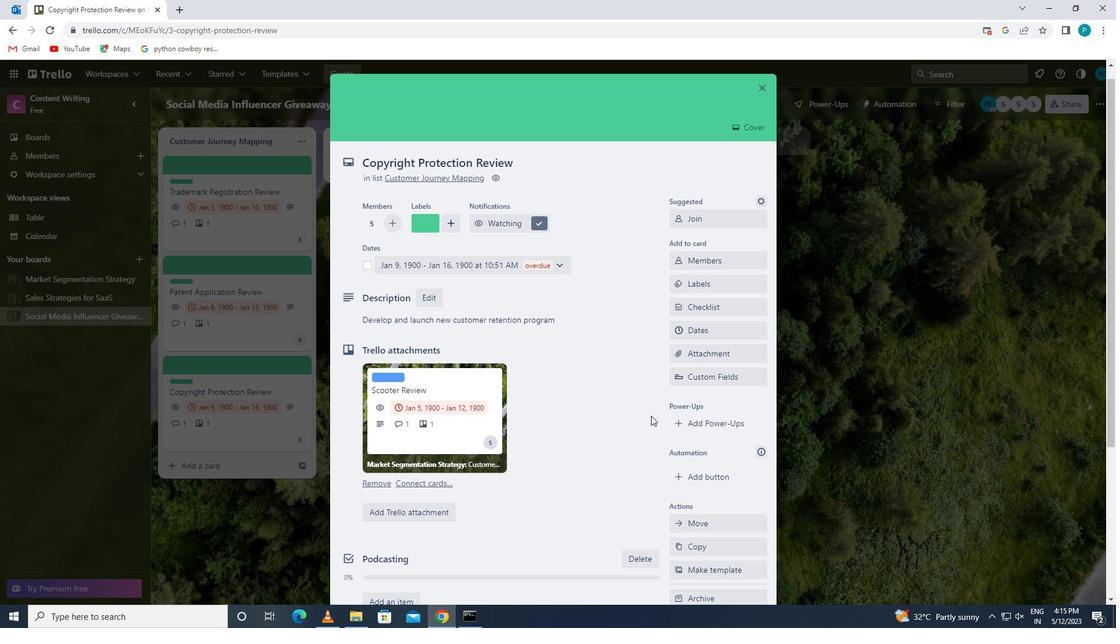 
